 Task: Log work in the project Wizardry for the issue 'Develop a new tool for automated testing of natural language processing models' spent time as '4w 2d 7h 14m' and remaining time as '6w 2d 7h 12m' and move to bottom of backlog. Now add the issue to the epic 'Blockchain Implementation'.
Action: Mouse moved to (839, 499)
Screenshot: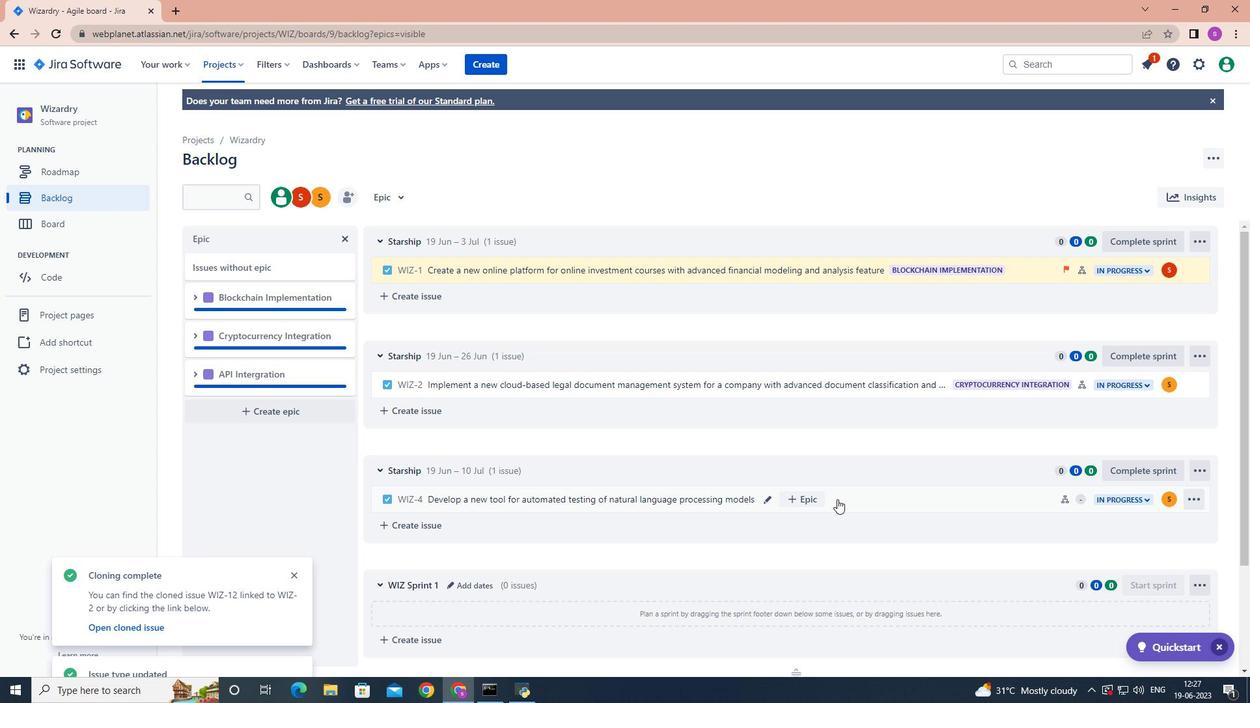 
Action: Mouse pressed left at (839, 499)
Screenshot: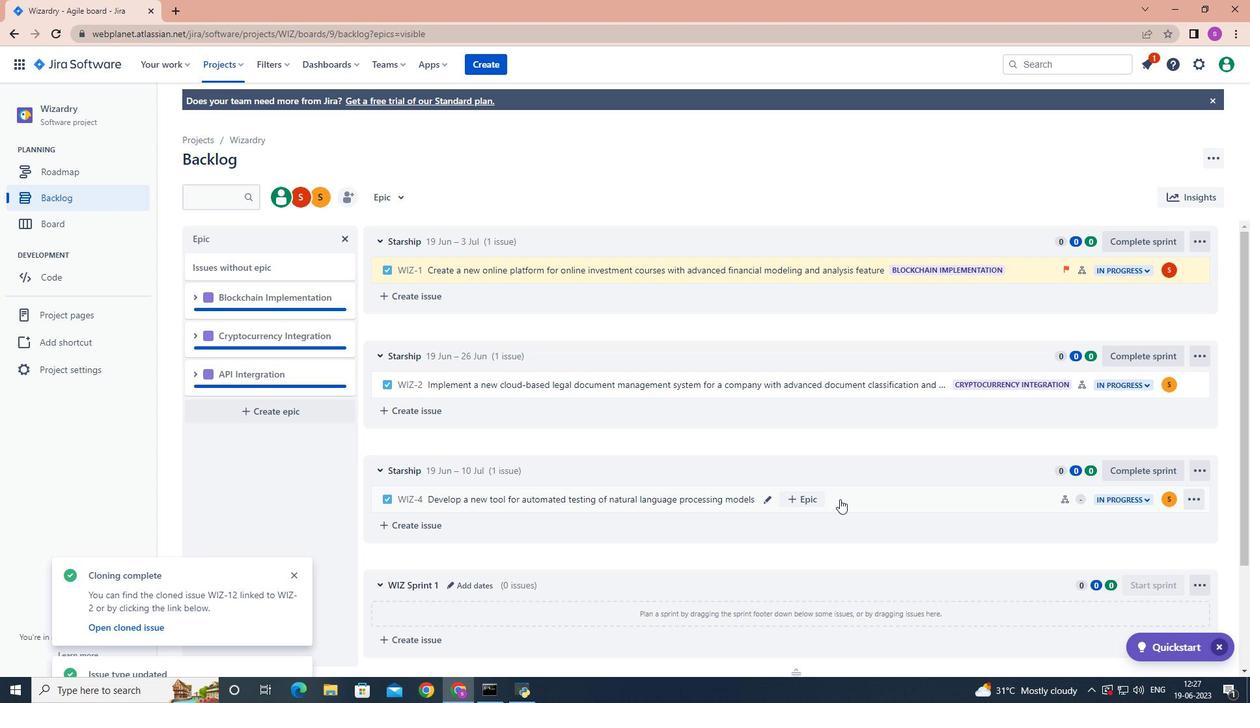 
Action: Mouse moved to (1186, 233)
Screenshot: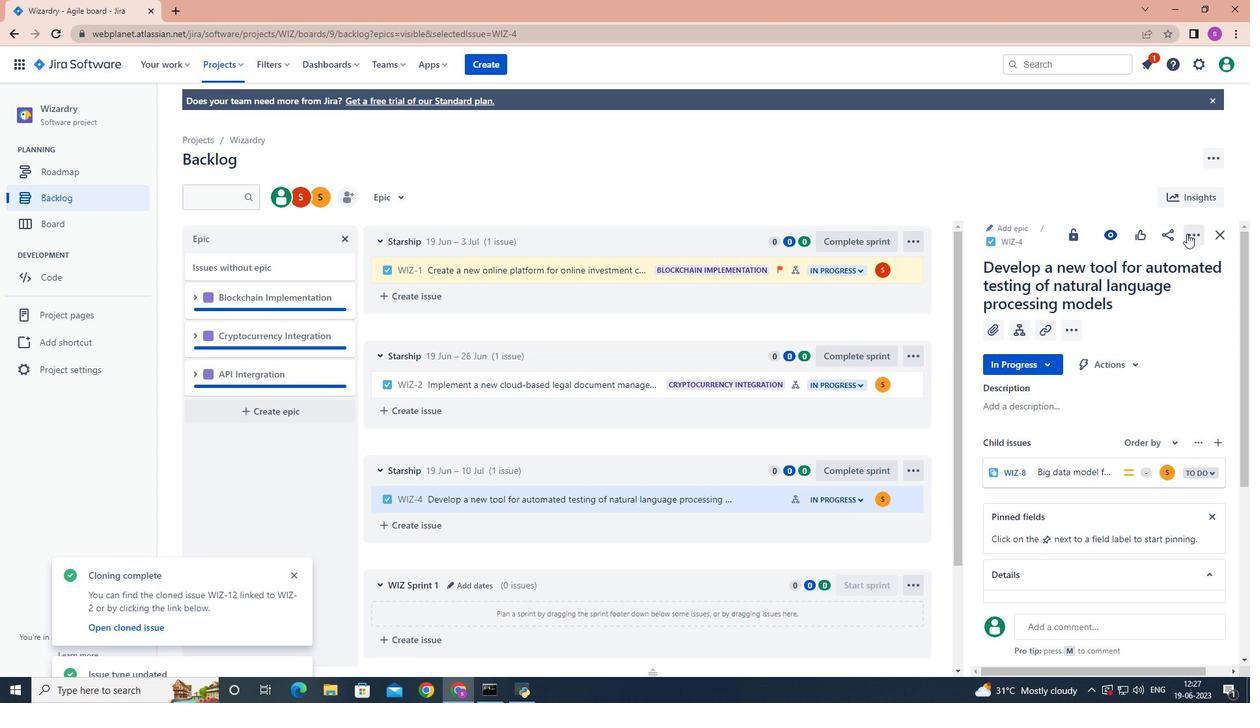 
Action: Mouse pressed left at (1186, 233)
Screenshot: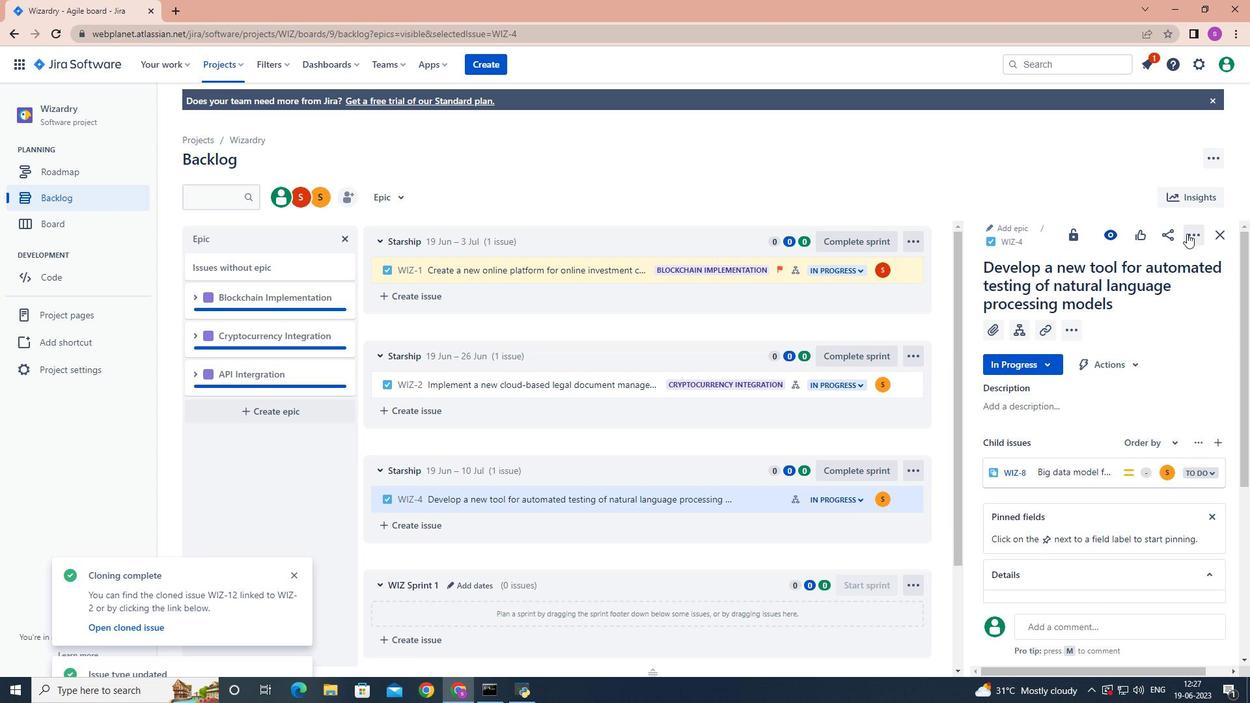 
Action: Mouse moved to (1132, 267)
Screenshot: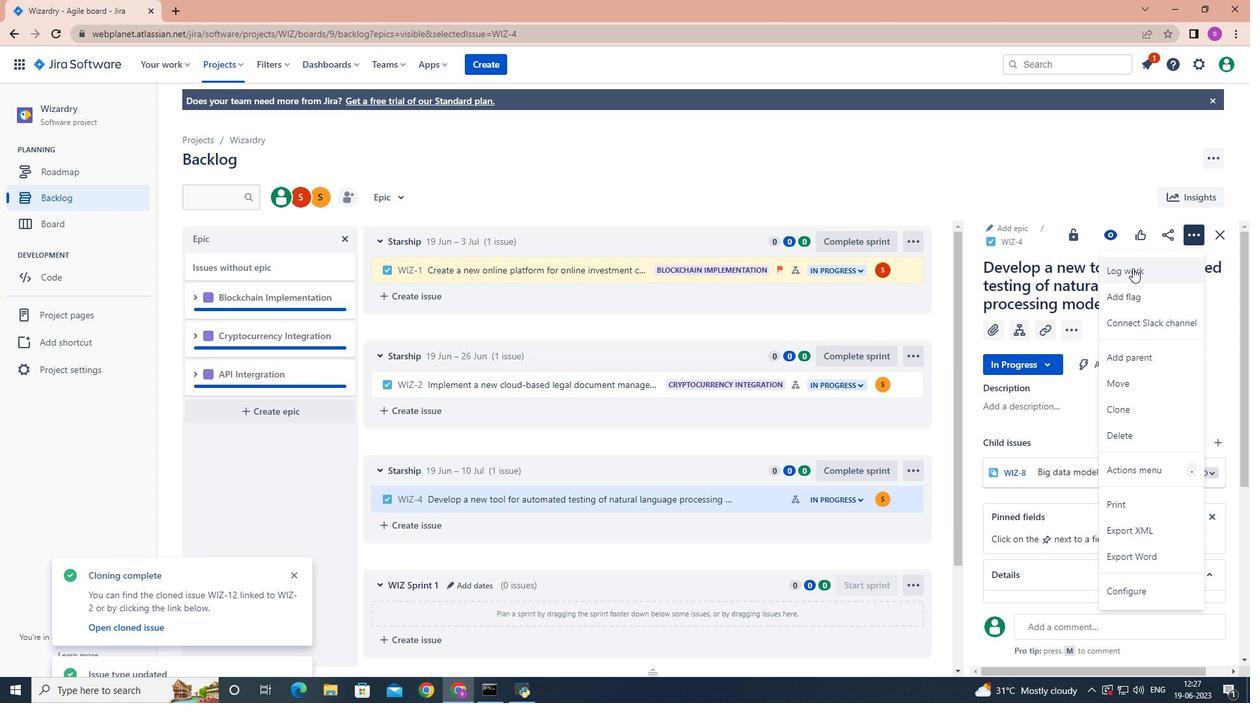
Action: Mouse pressed left at (1132, 267)
Screenshot: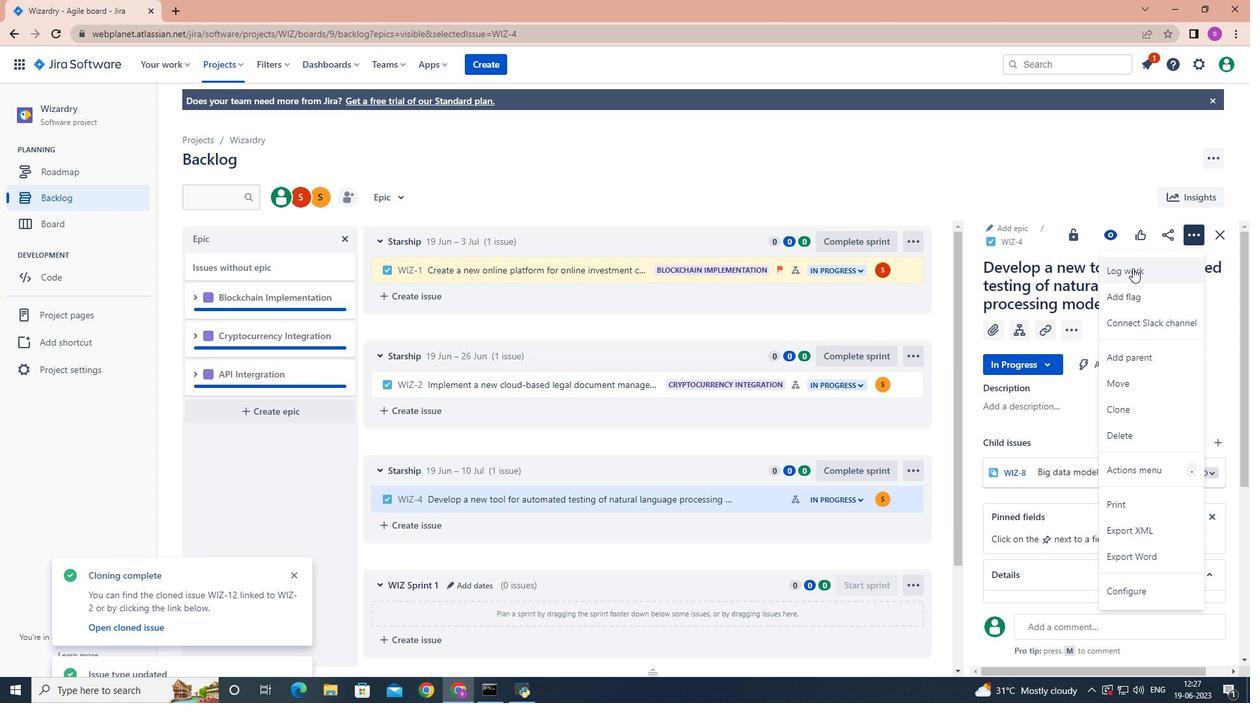 
Action: Mouse moved to (1116, 279)
Screenshot: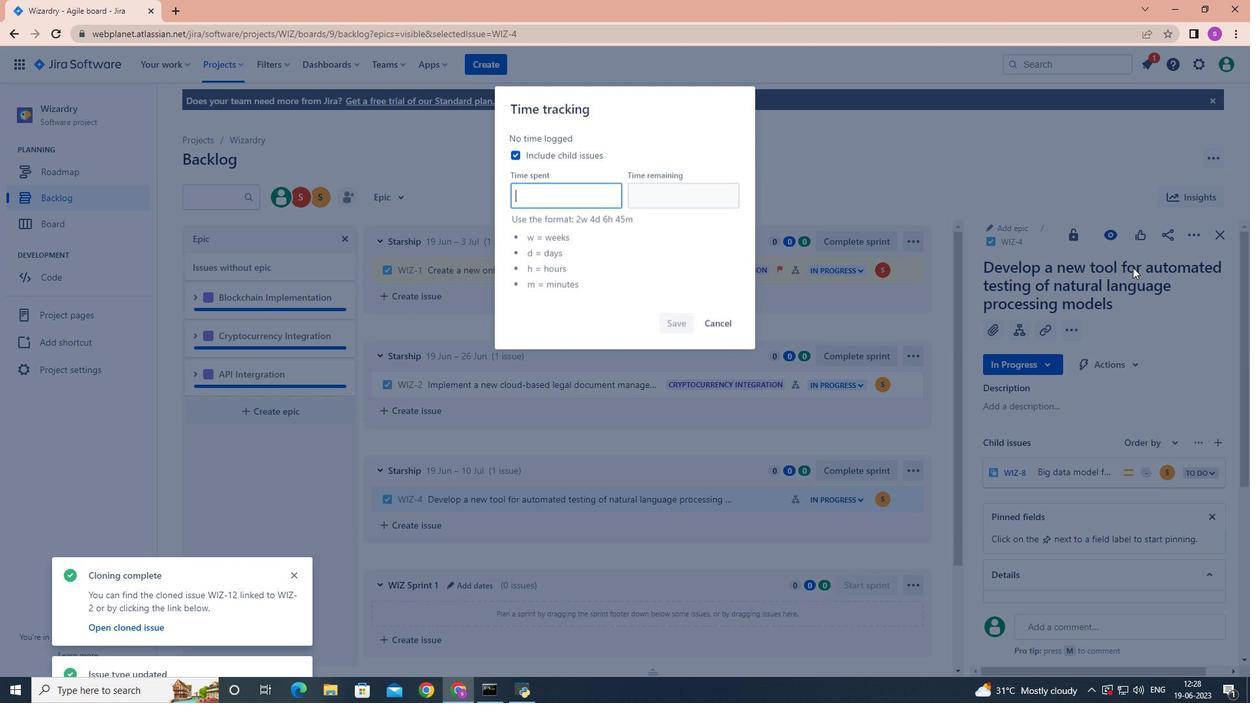 
Action: Key pressed 4w<Key.space>2d<Key.space>7h<Key.space>14m
Screenshot: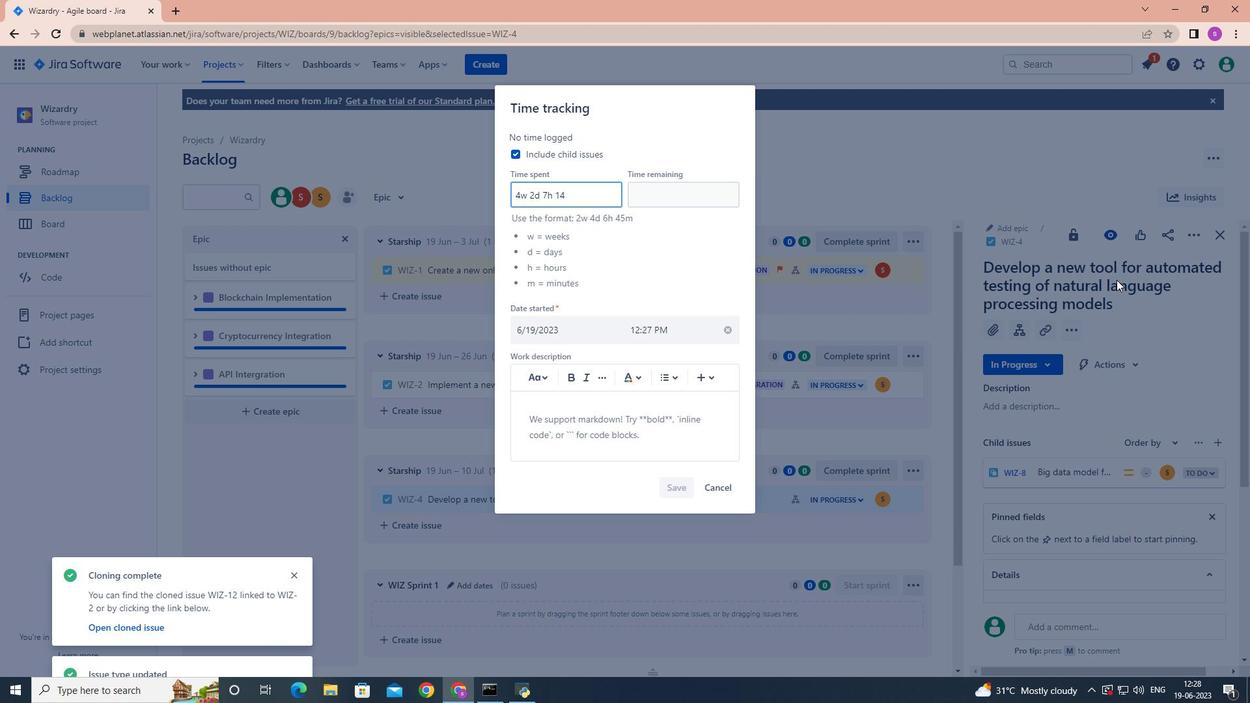 
Action: Mouse moved to (695, 191)
Screenshot: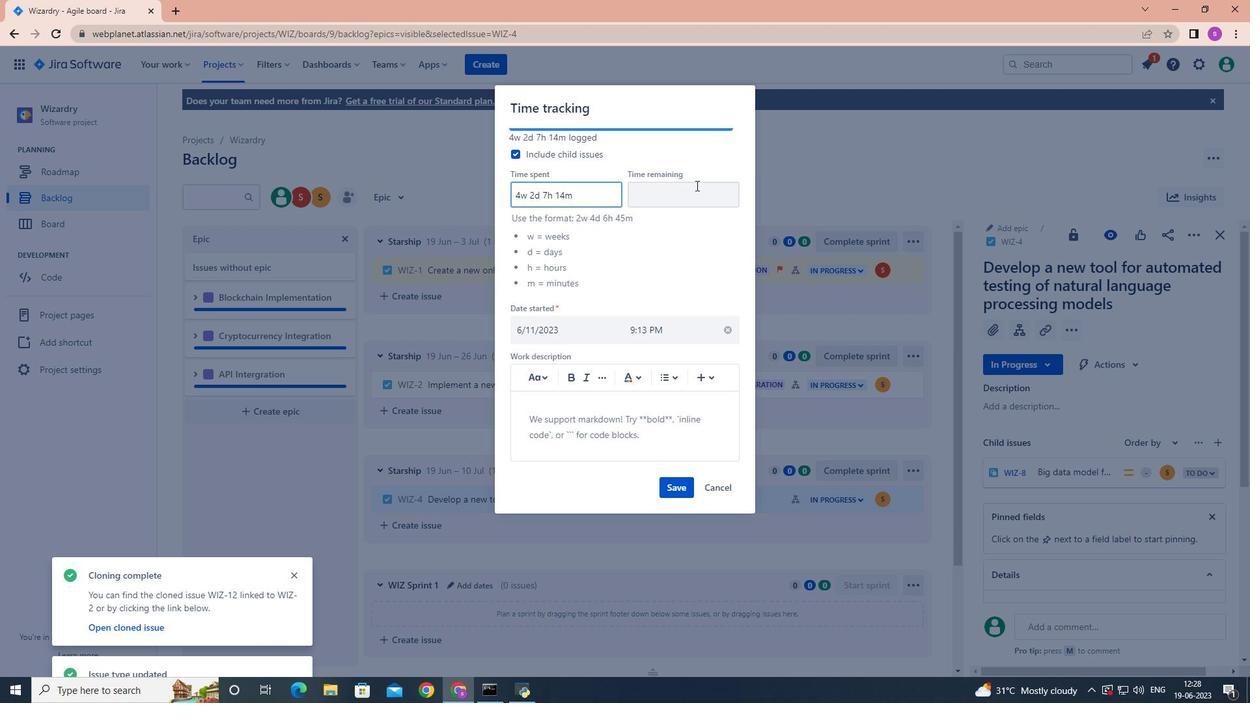 
Action: Mouse pressed left at (695, 191)
Screenshot: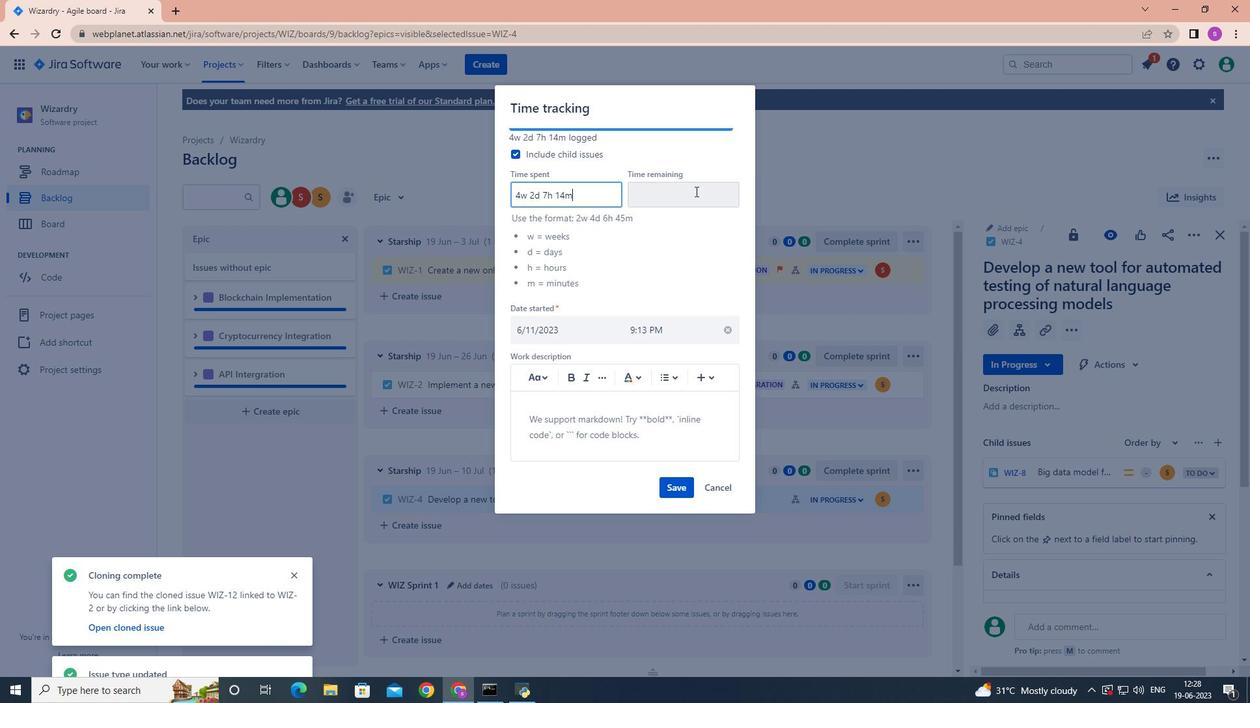 
Action: Mouse moved to (694, 191)
Screenshot: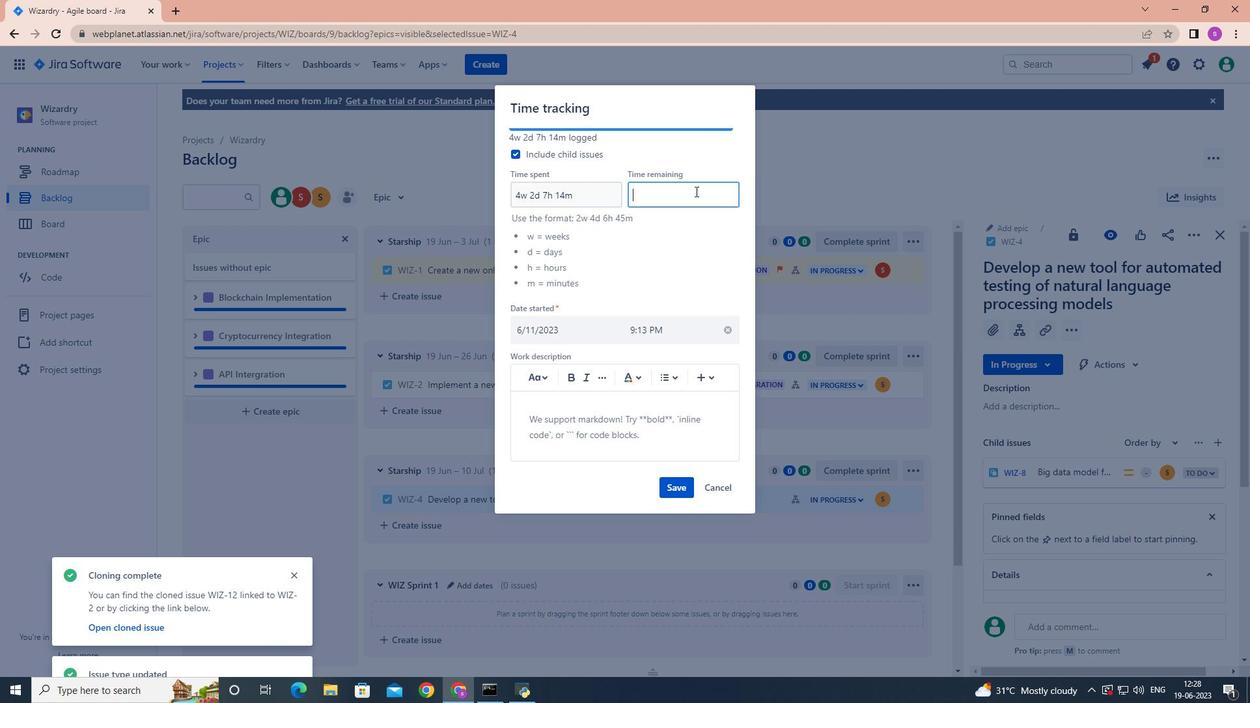
Action: Key pressed 6w<Key.space>2d<Key.space>7h<Key.space>12m
Screenshot: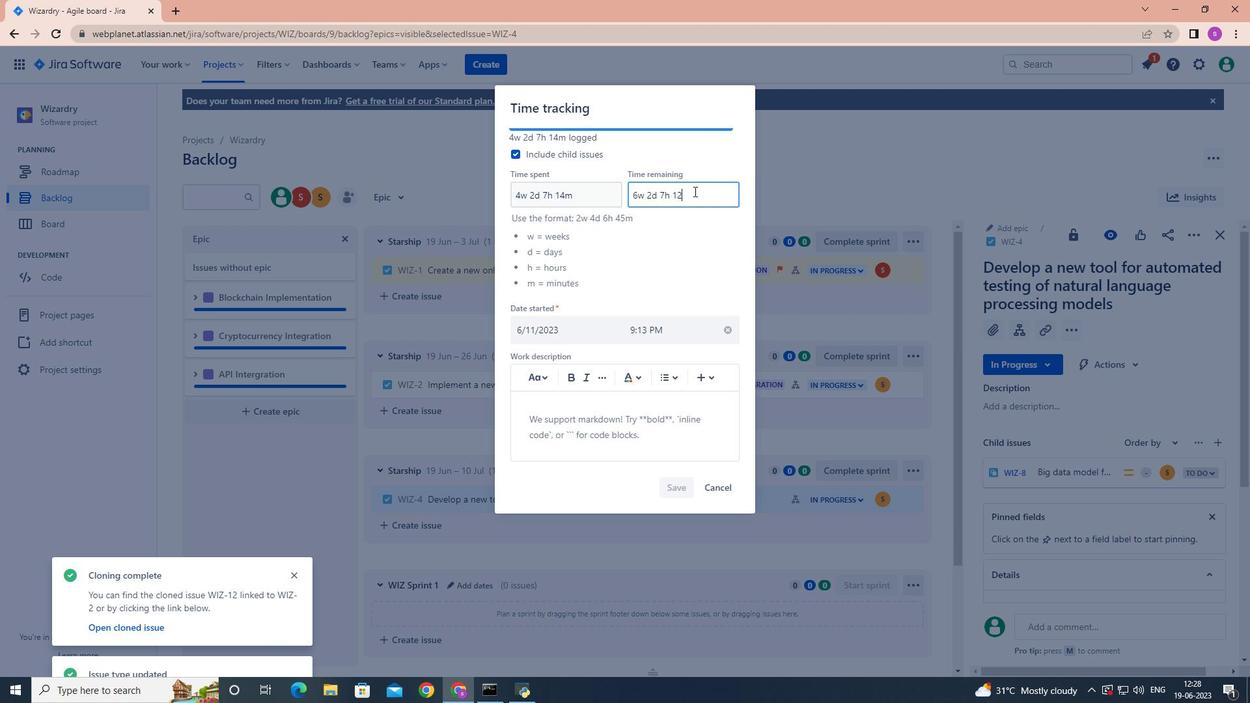 
Action: Mouse moved to (667, 486)
Screenshot: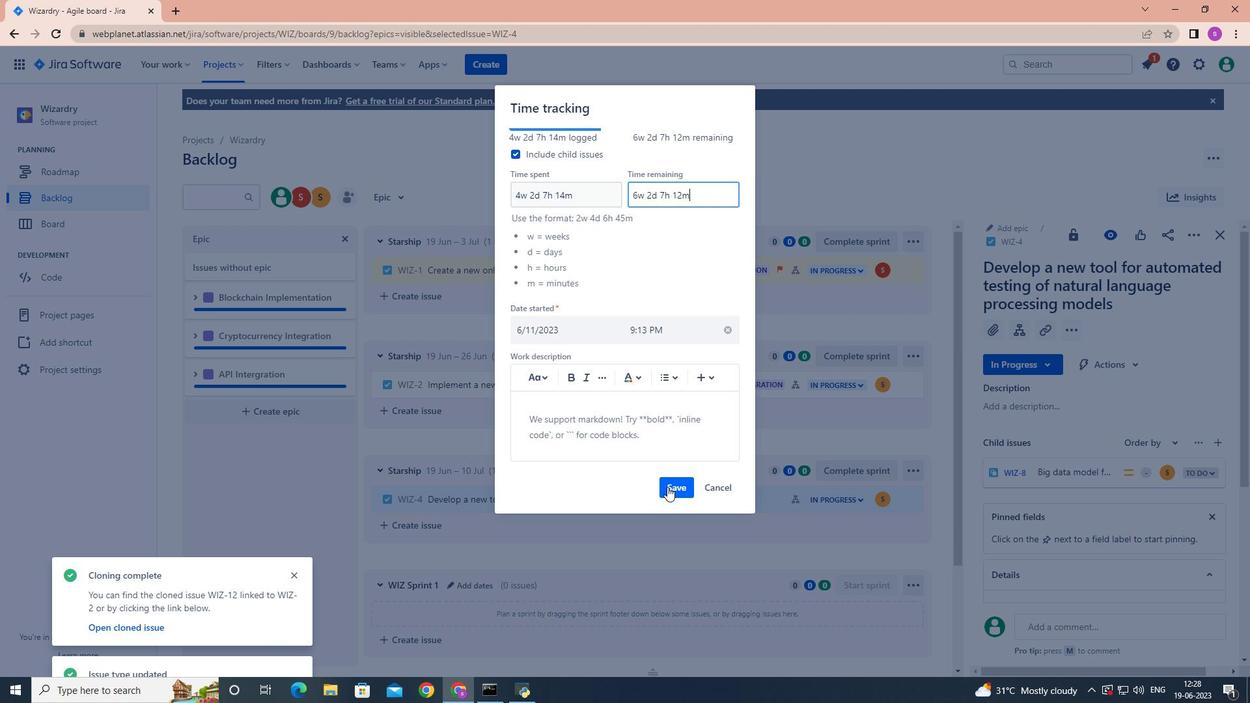 
Action: Mouse pressed left at (667, 486)
Screenshot: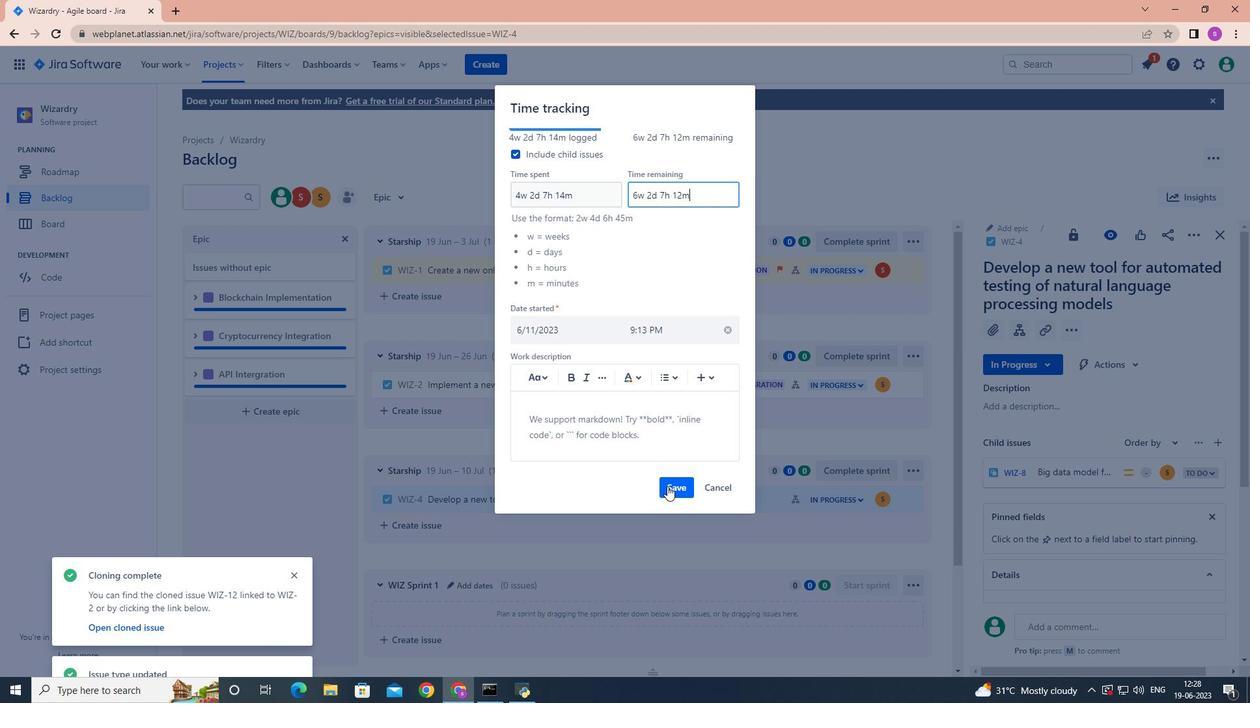 
Action: Mouse moved to (912, 498)
Screenshot: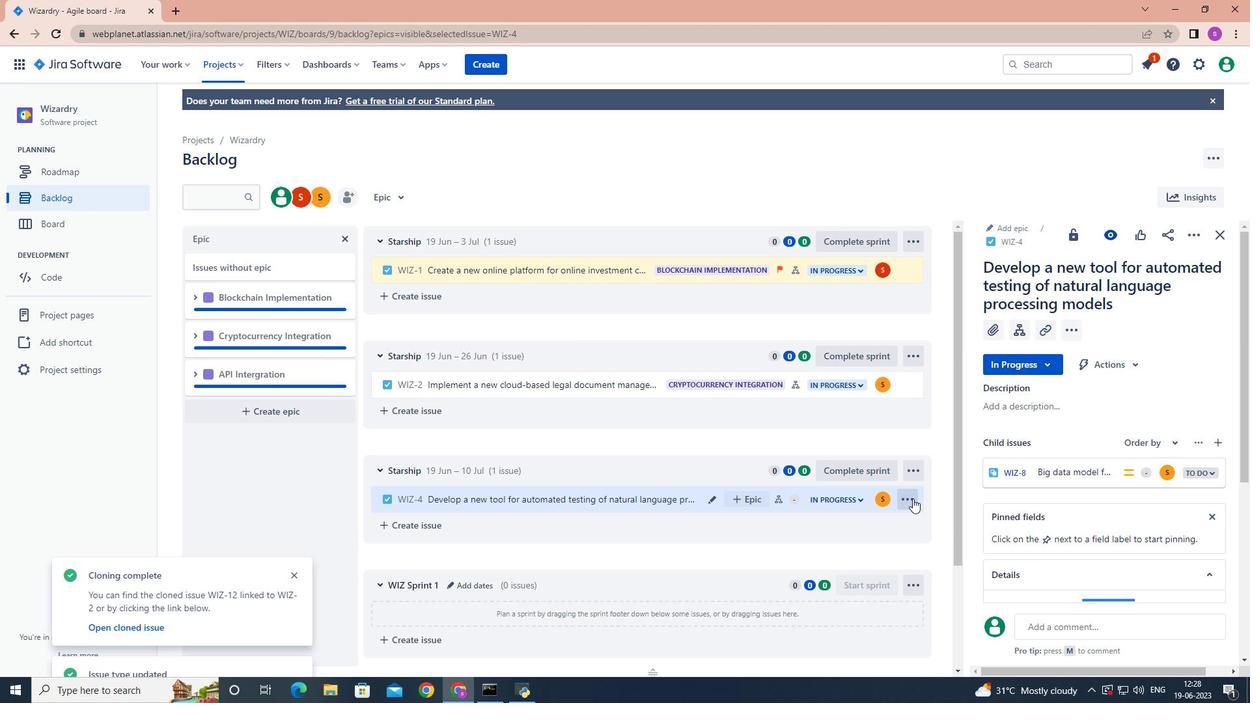 
Action: Mouse pressed left at (912, 498)
Screenshot: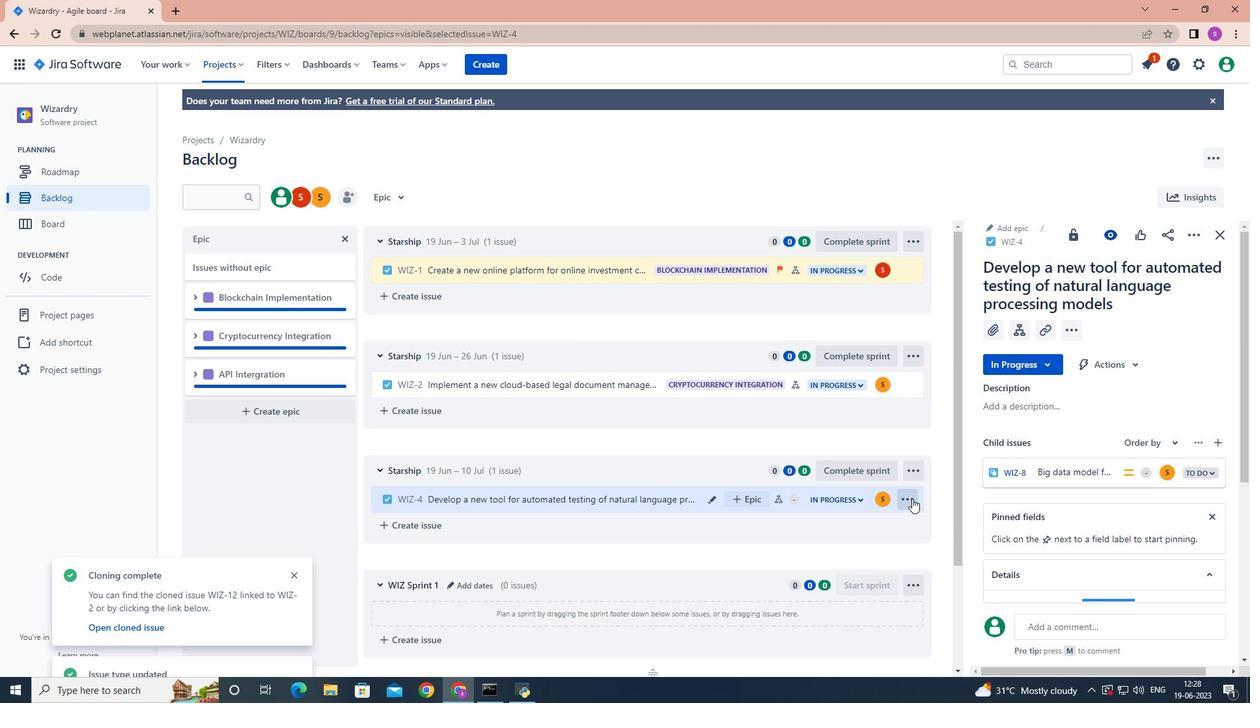 
Action: Mouse moved to (865, 464)
Screenshot: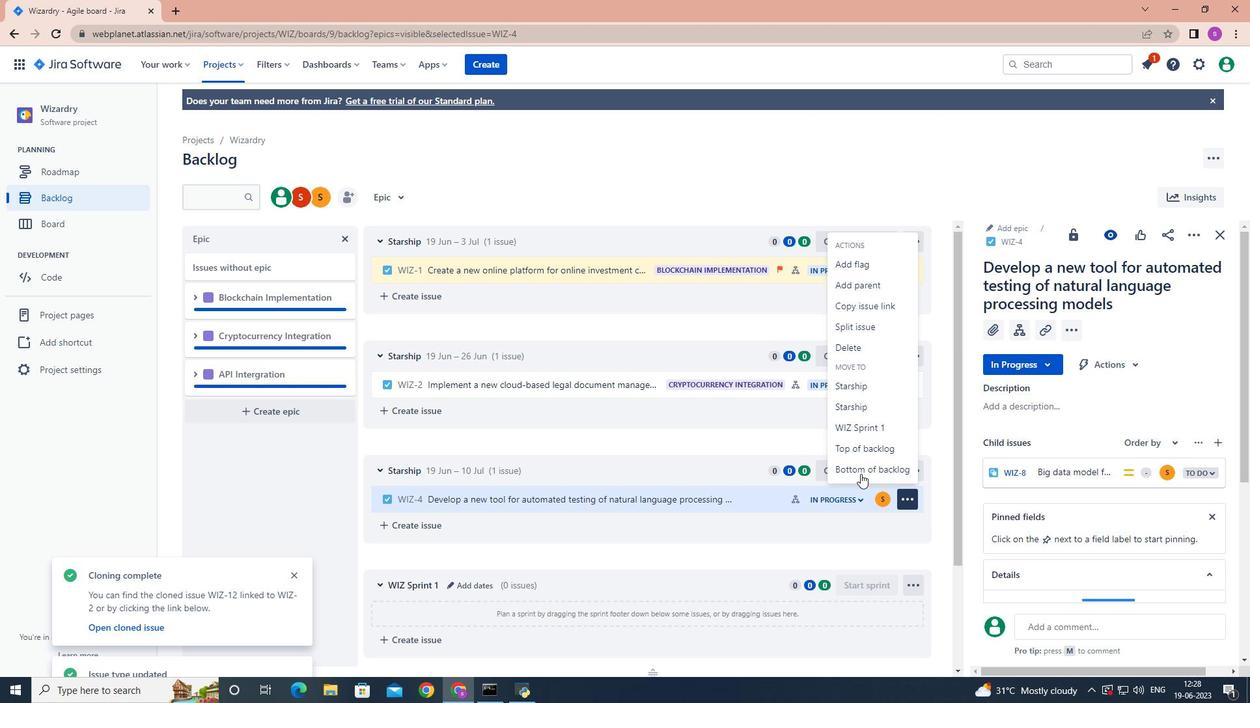 
Action: Mouse pressed left at (865, 464)
Screenshot: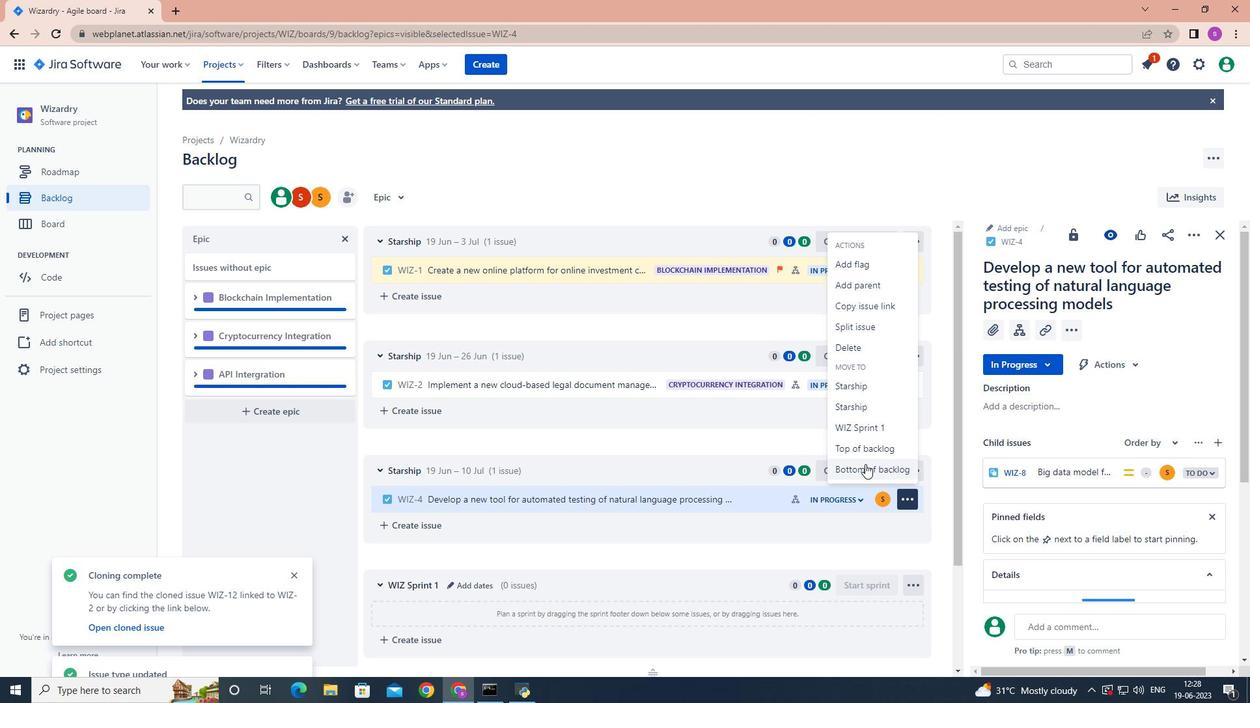 
Action: Mouse moved to (668, 205)
Screenshot: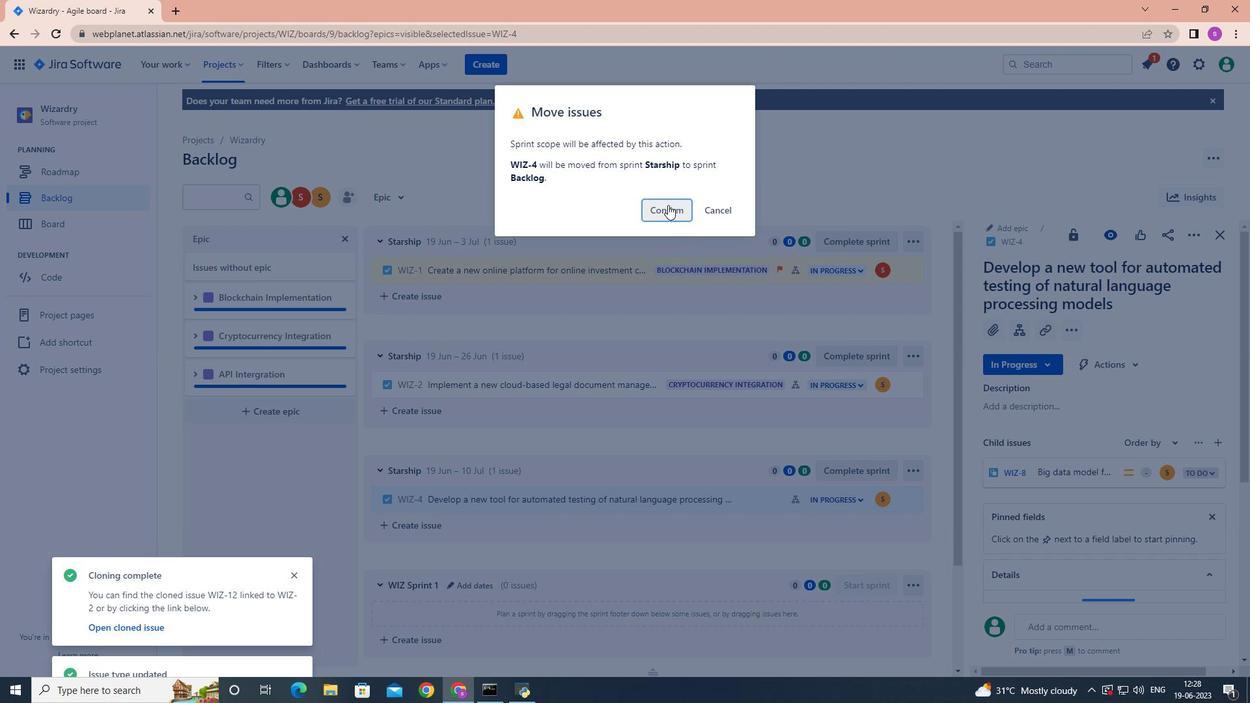 
Action: Mouse pressed left at (668, 205)
Screenshot: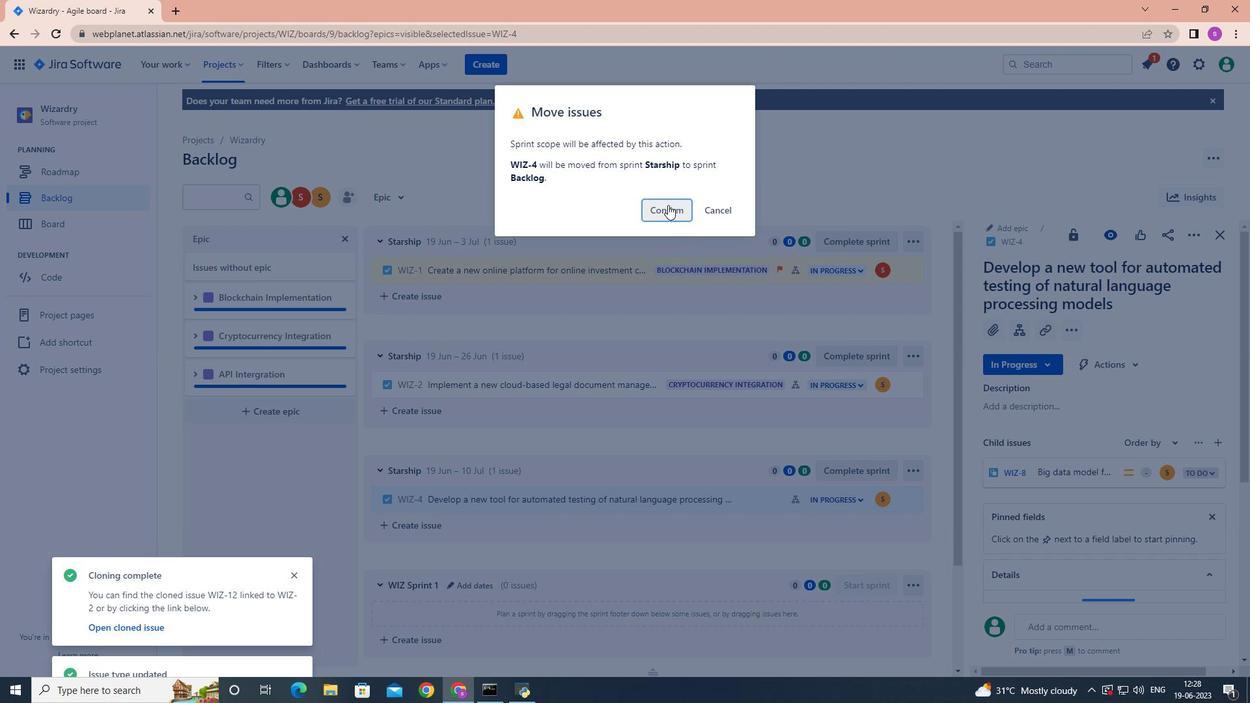 
Action: Mouse moved to (694, 506)
Screenshot: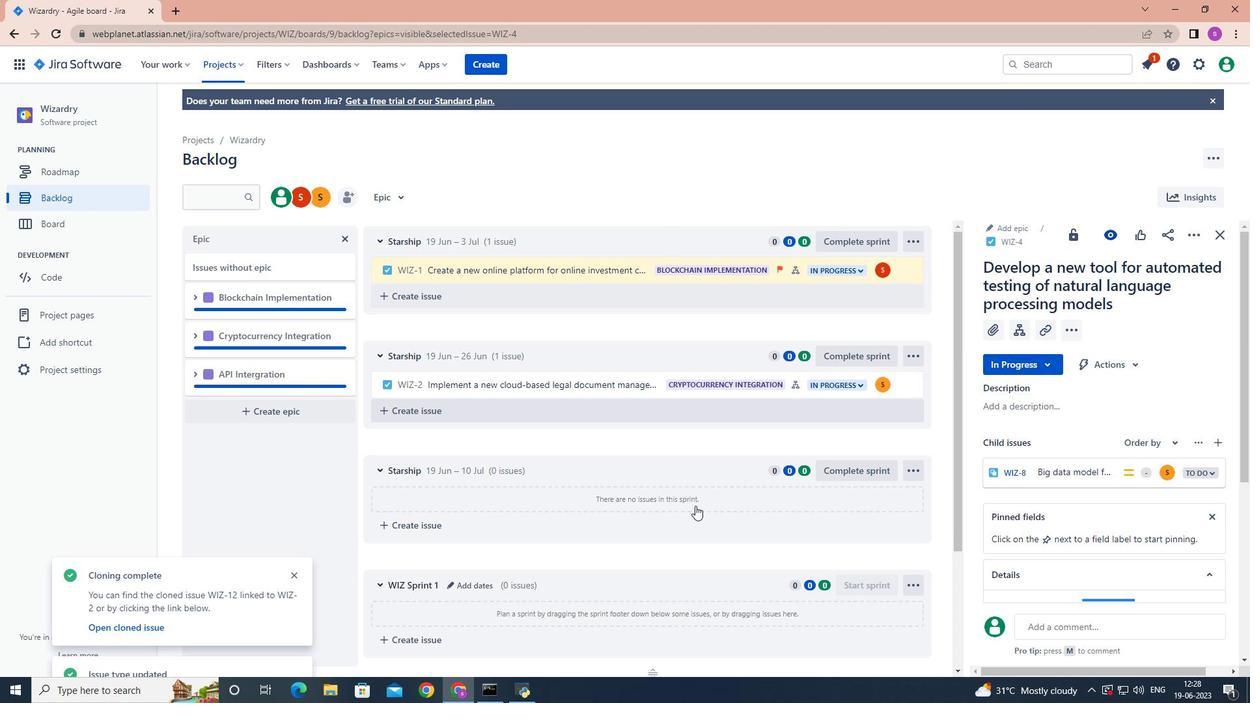 
Action: Mouse scrolled (694, 505) with delta (0, 0)
Screenshot: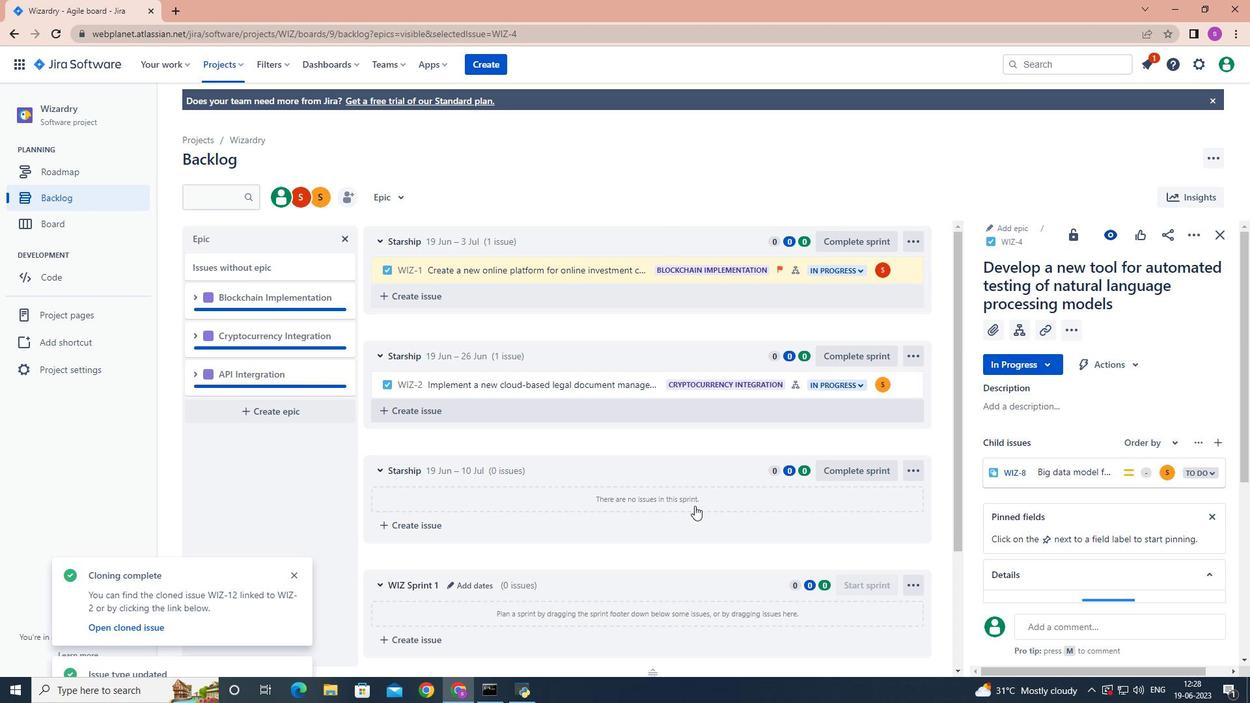 
Action: Mouse moved to (694, 507)
Screenshot: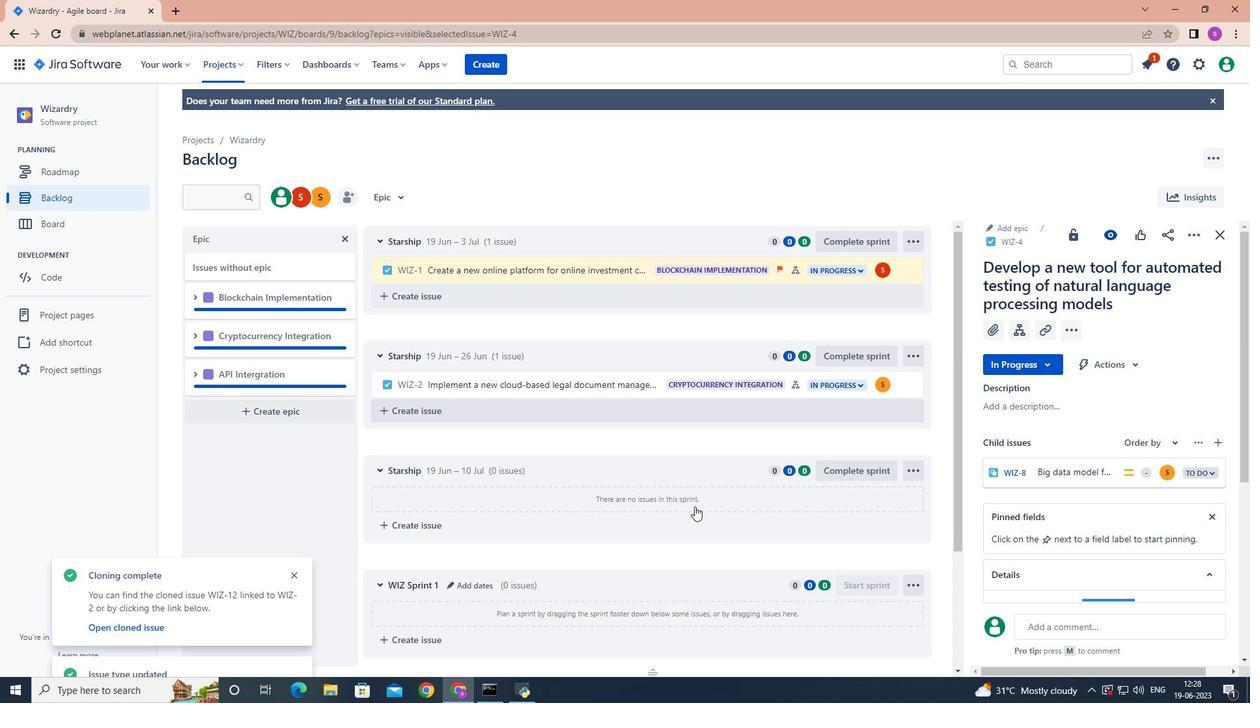
Action: Mouse scrolled (694, 506) with delta (0, 0)
Screenshot: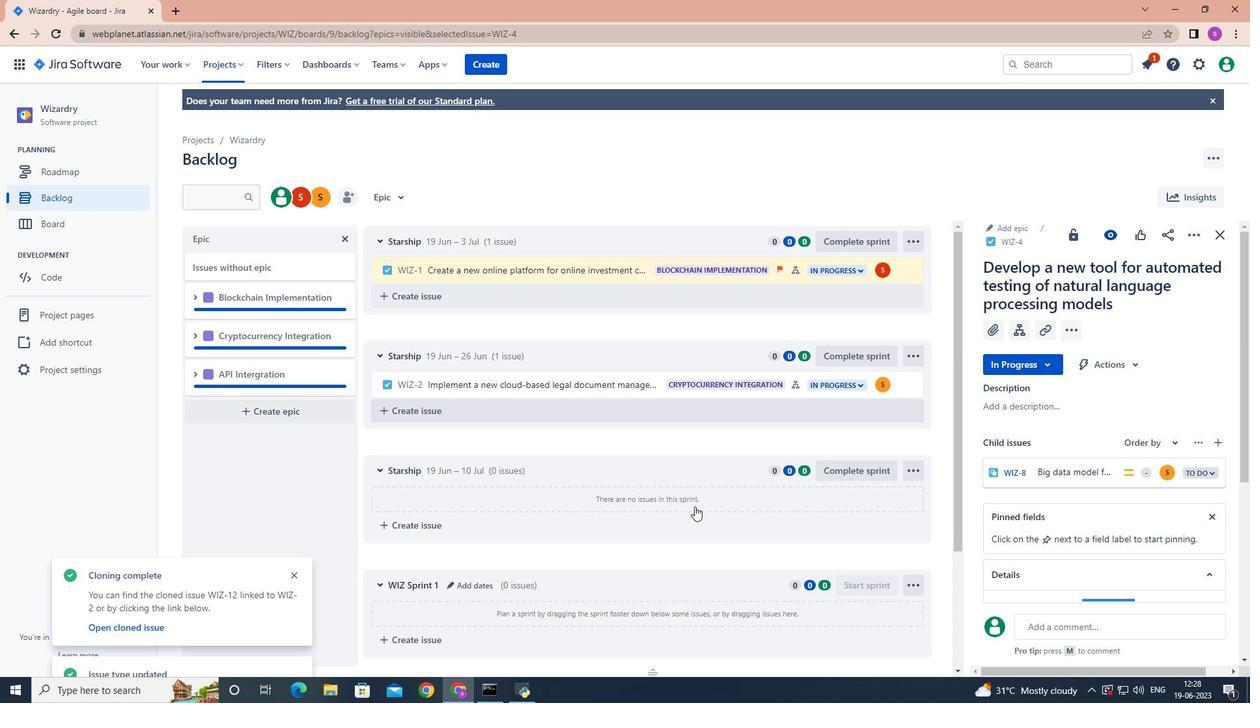 
Action: Mouse moved to (693, 509)
Screenshot: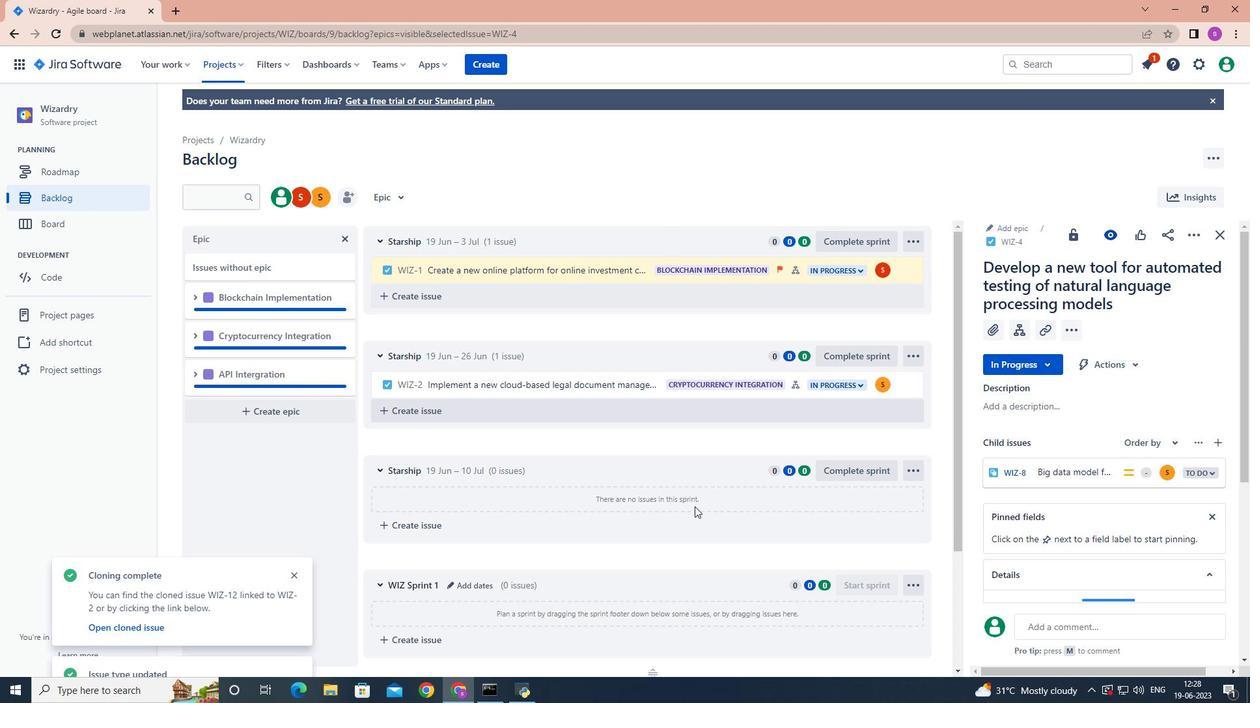 
Action: Mouse scrolled (693, 508) with delta (0, 0)
Screenshot: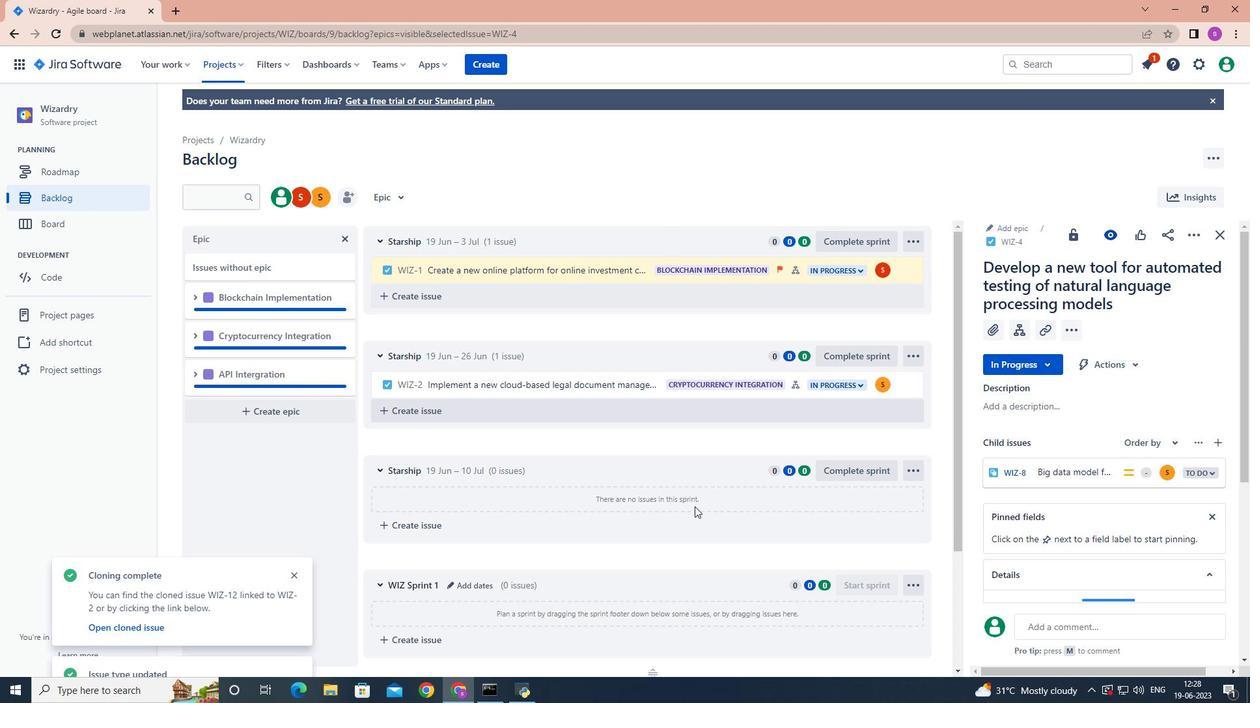 
Action: Mouse scrolled (693, 508) with delta (0, 0)
Screenshot: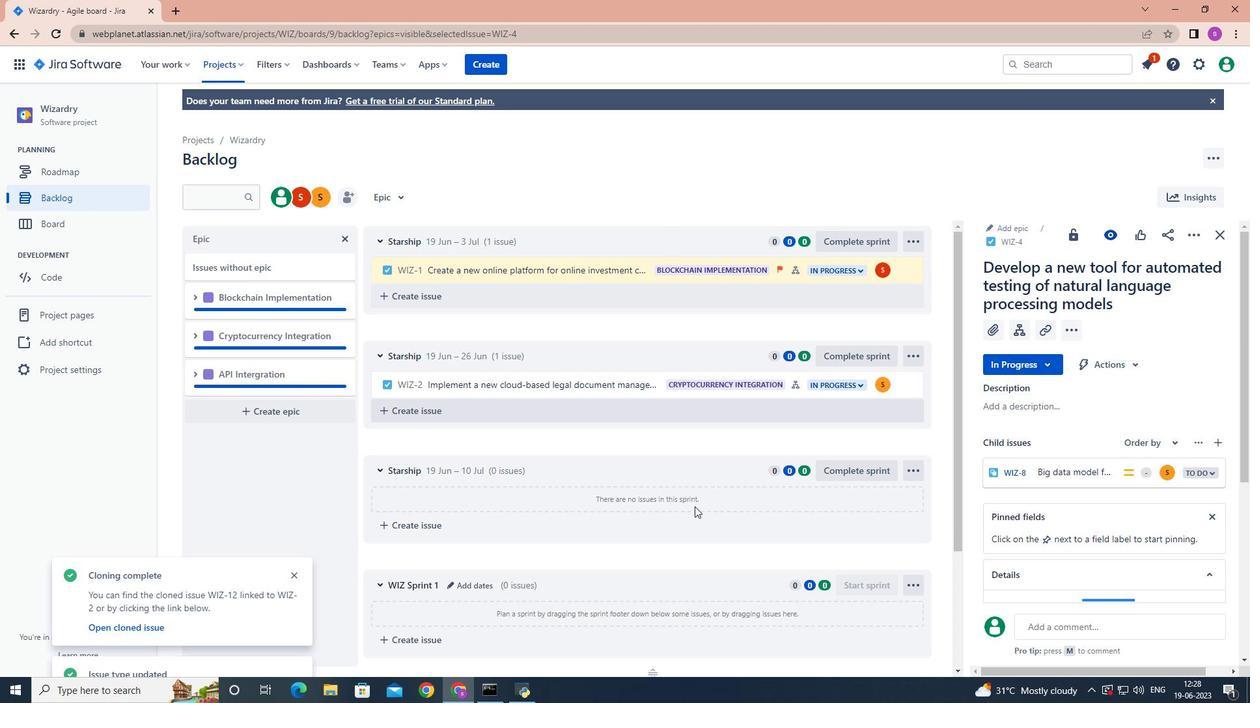 
Action: Mouse moved to (693, 509)
Screenshot: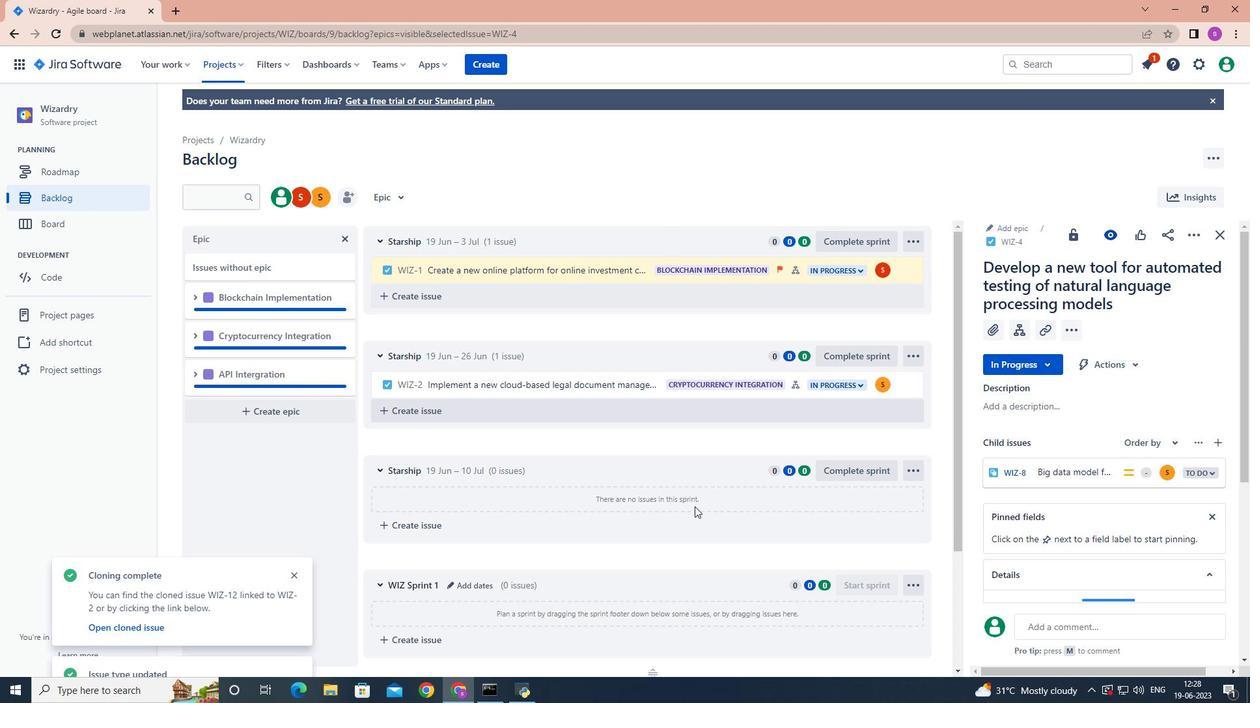 
Action: Mouse scrolled (693, 508) with delta (0, 0)
Screenshot: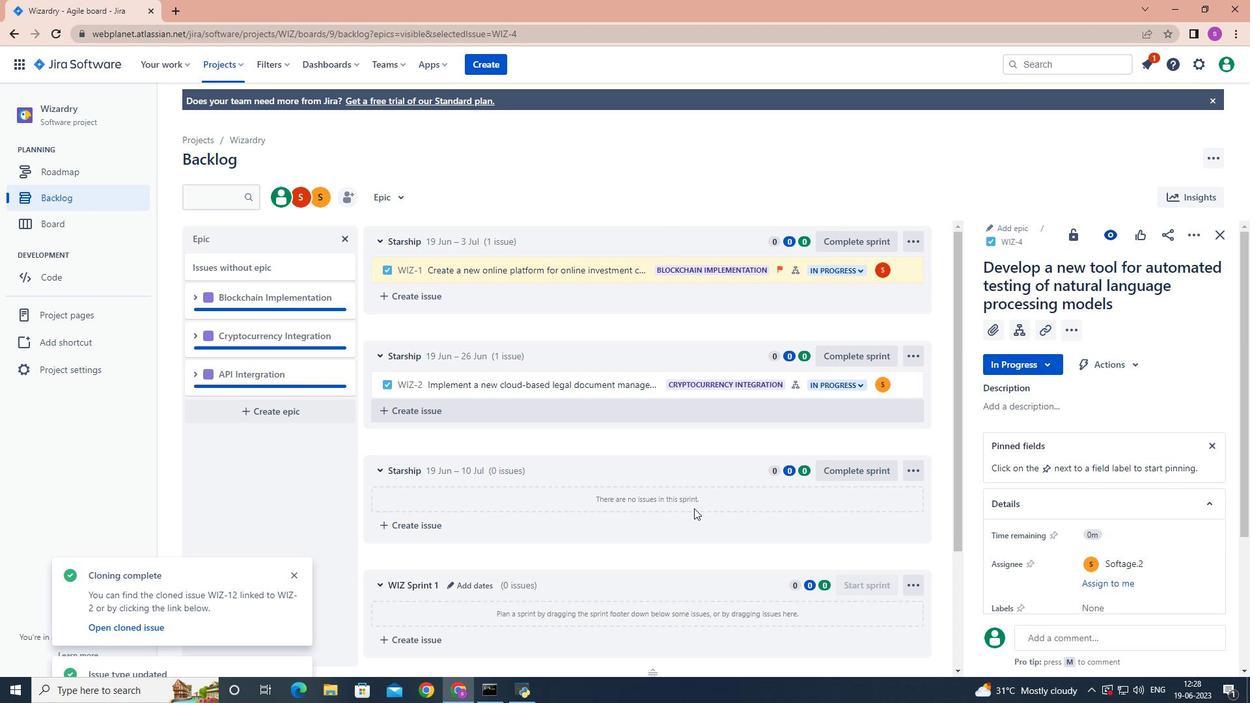 
Action: Mouse moved to (692, 509)
Screenshot: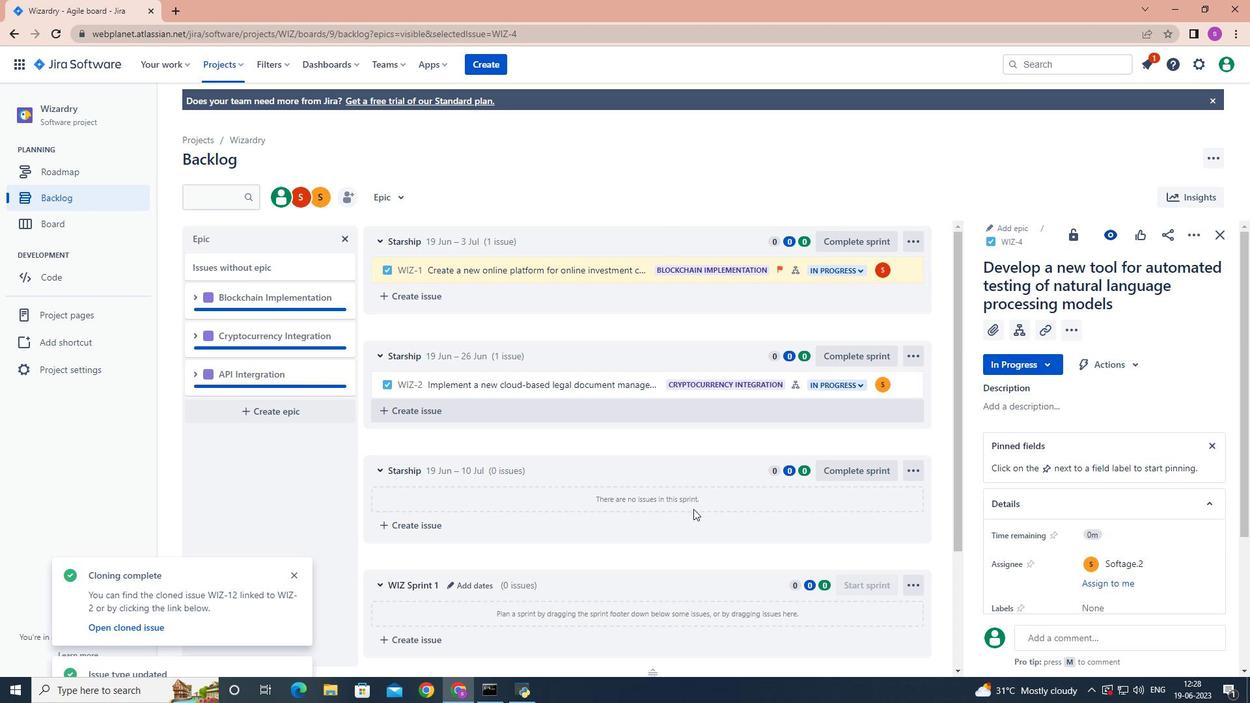 
Action: Mouse scrolled (692, 508) with delta (0, 0)
Screenshot: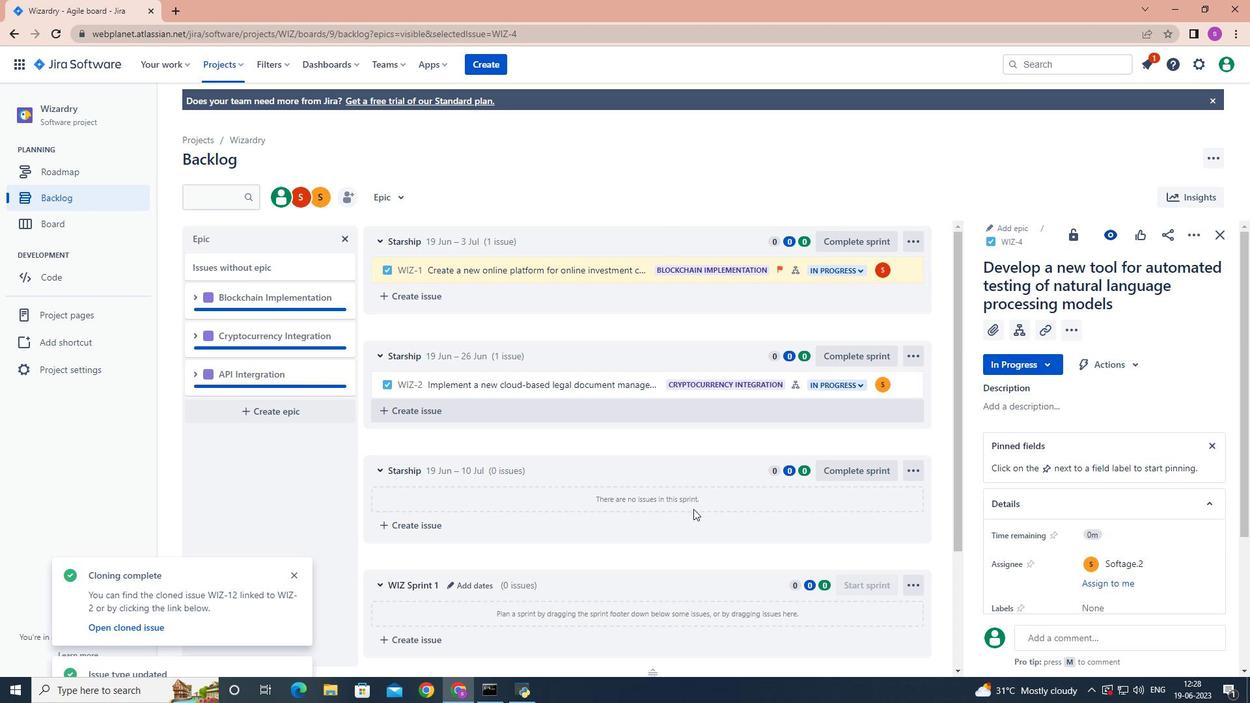
Action: Mouse moved to (758, 596)
Screenshot: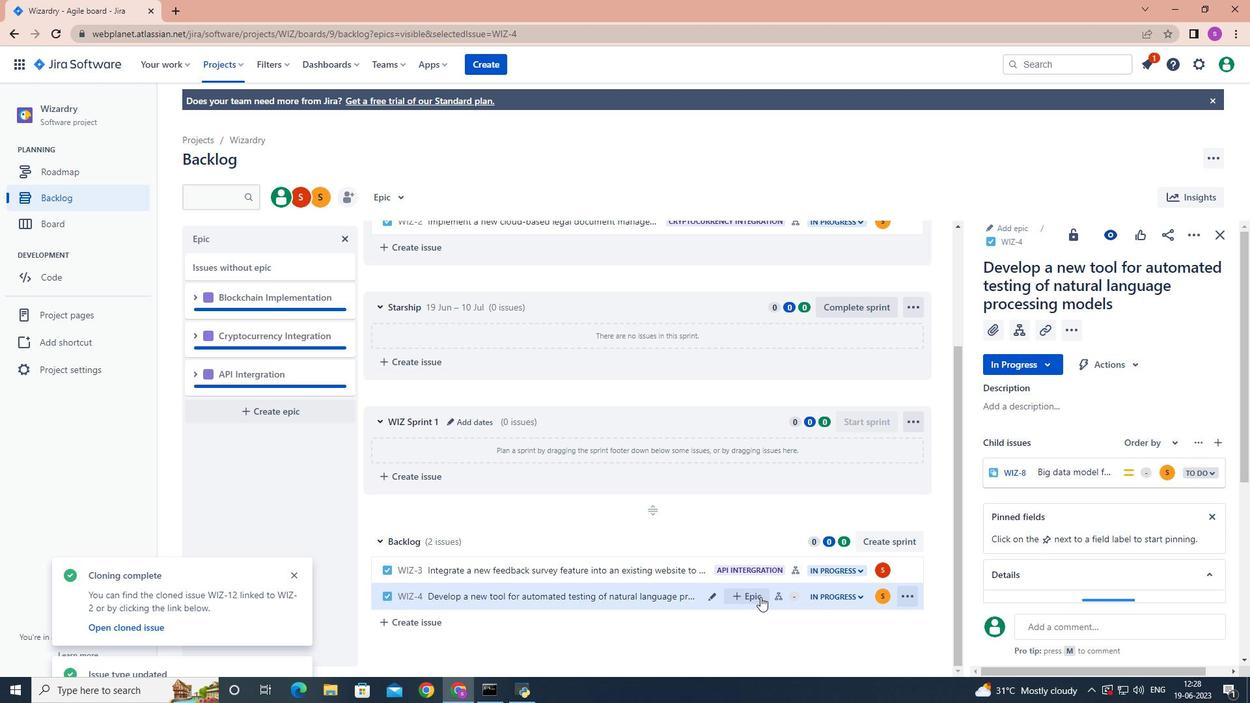 
Action: Mouse pressed left at (758, 596)
Screenshot: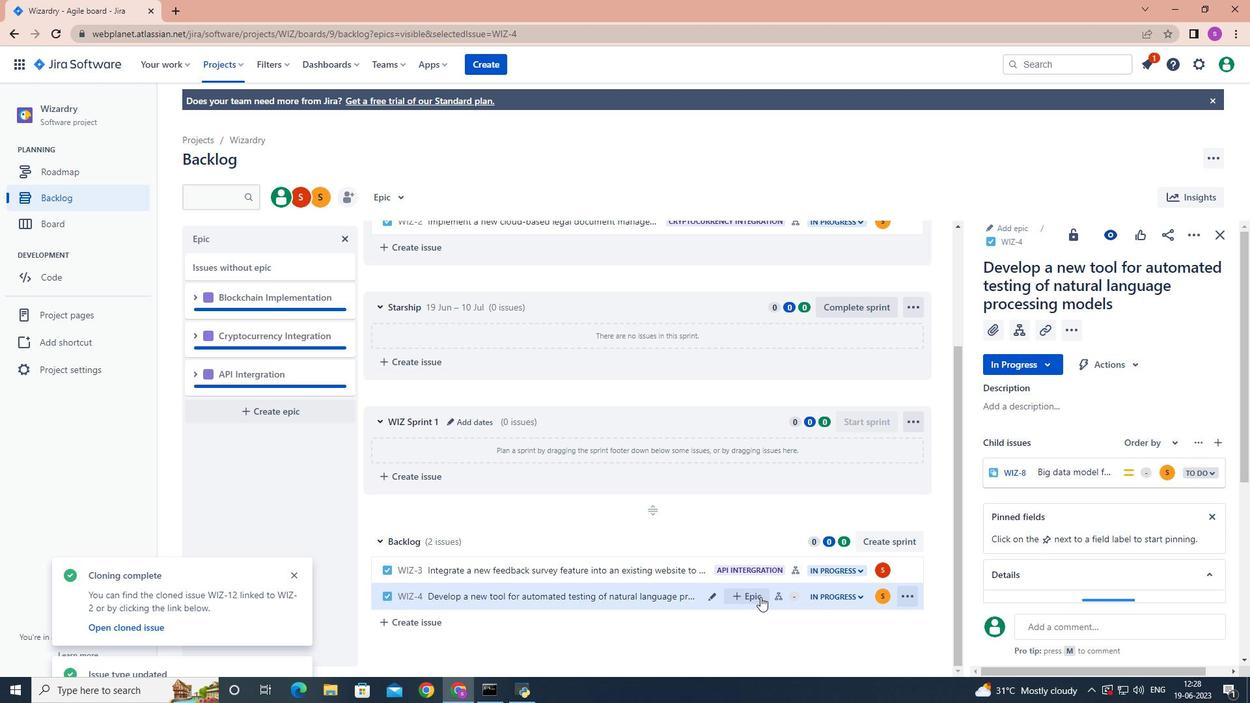 
Action: Mouse moved to (938, 643)
Screenshot: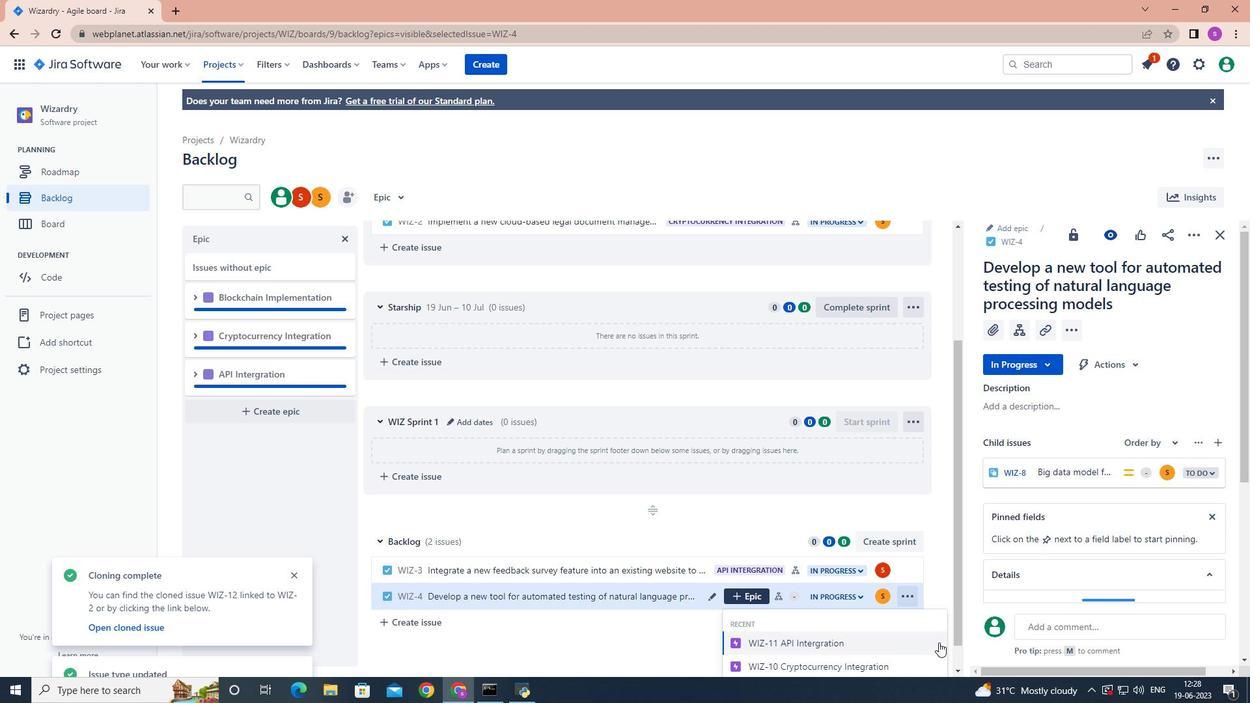 
Action: Mouse scrolled (938, 642) with delta (0, 0)
Screenshot: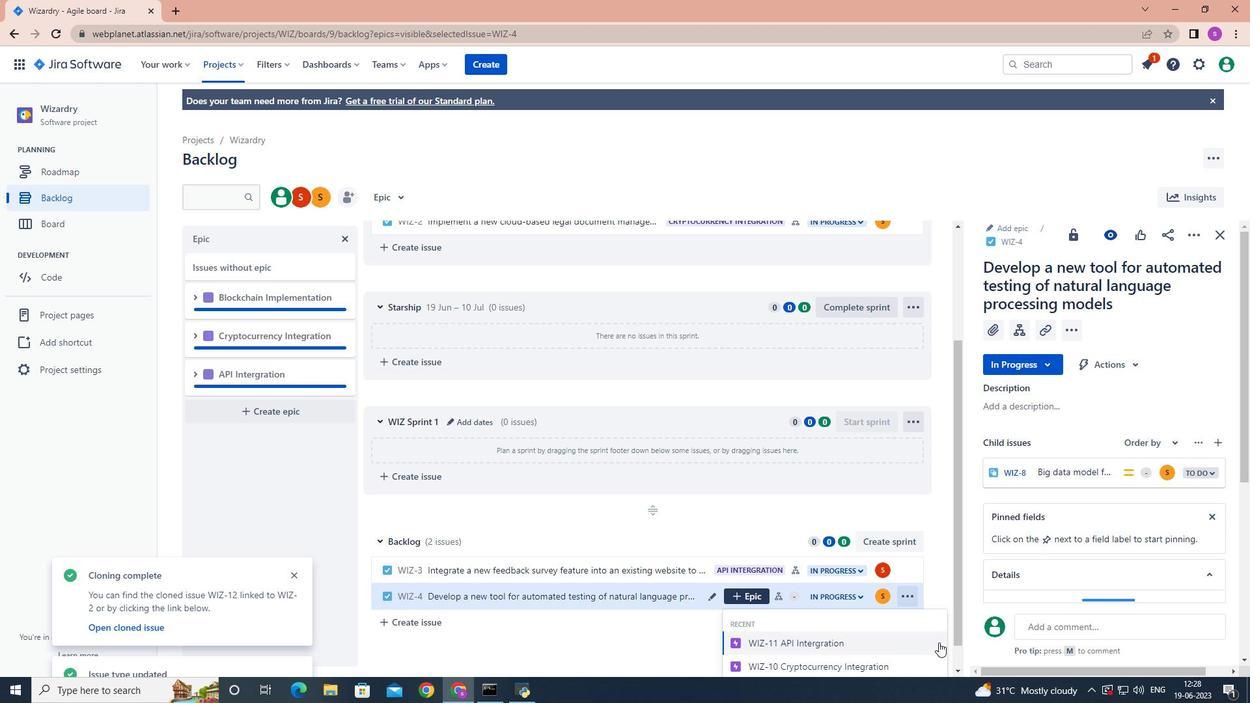 
Action: Mouse moved to (938, 643)
Screenshot: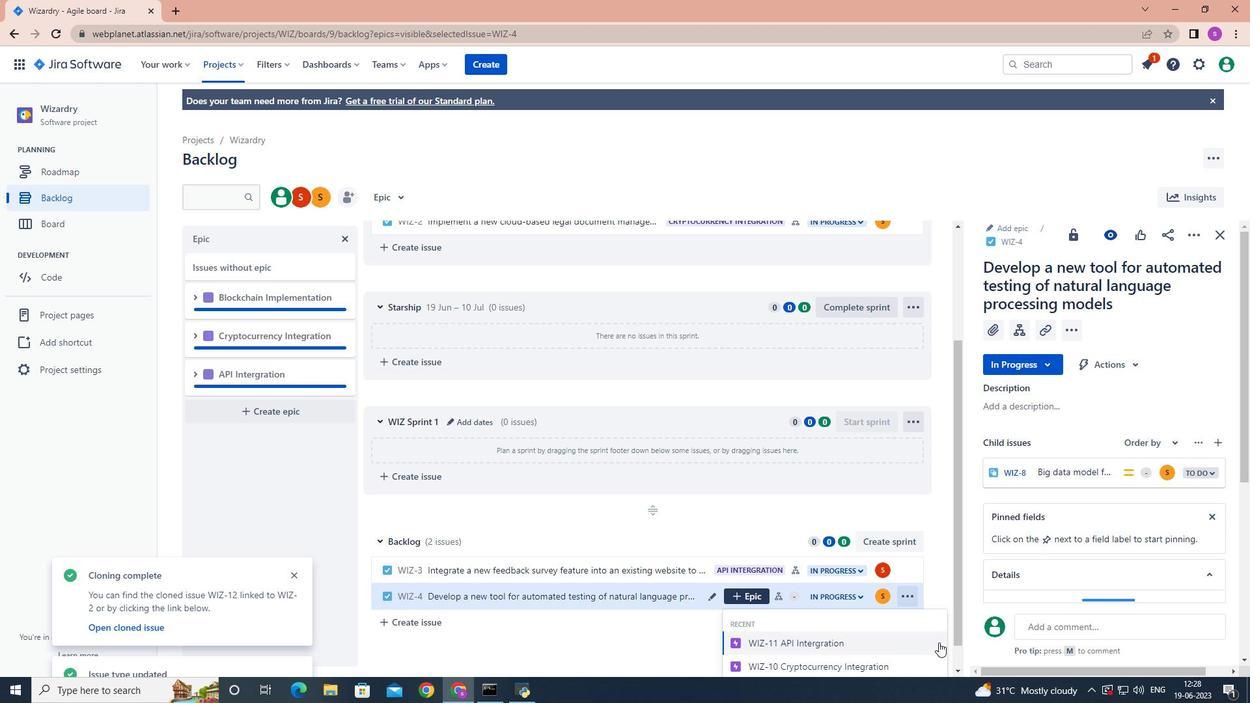 
Action: Mouse scrolled (938, 643) with delta (0, 0)
Screenshot: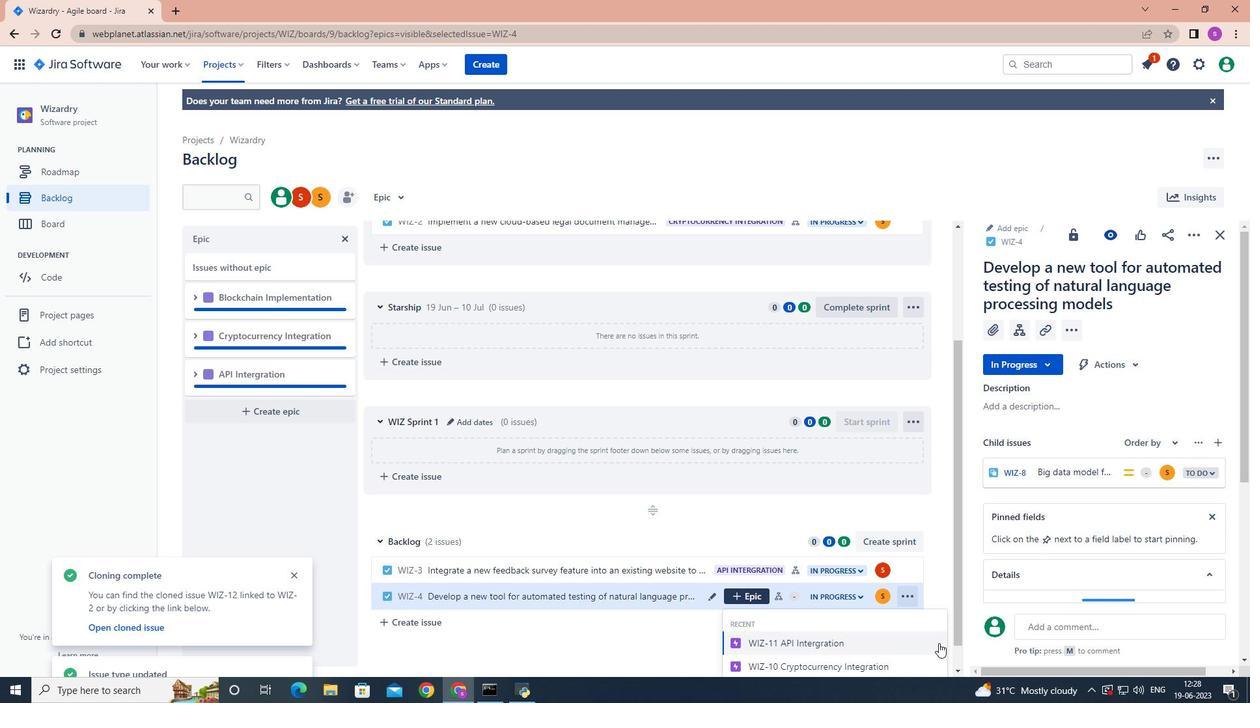 
Action: Mouse scrolled (938, 643) with delta (0, 0)
Screenshot: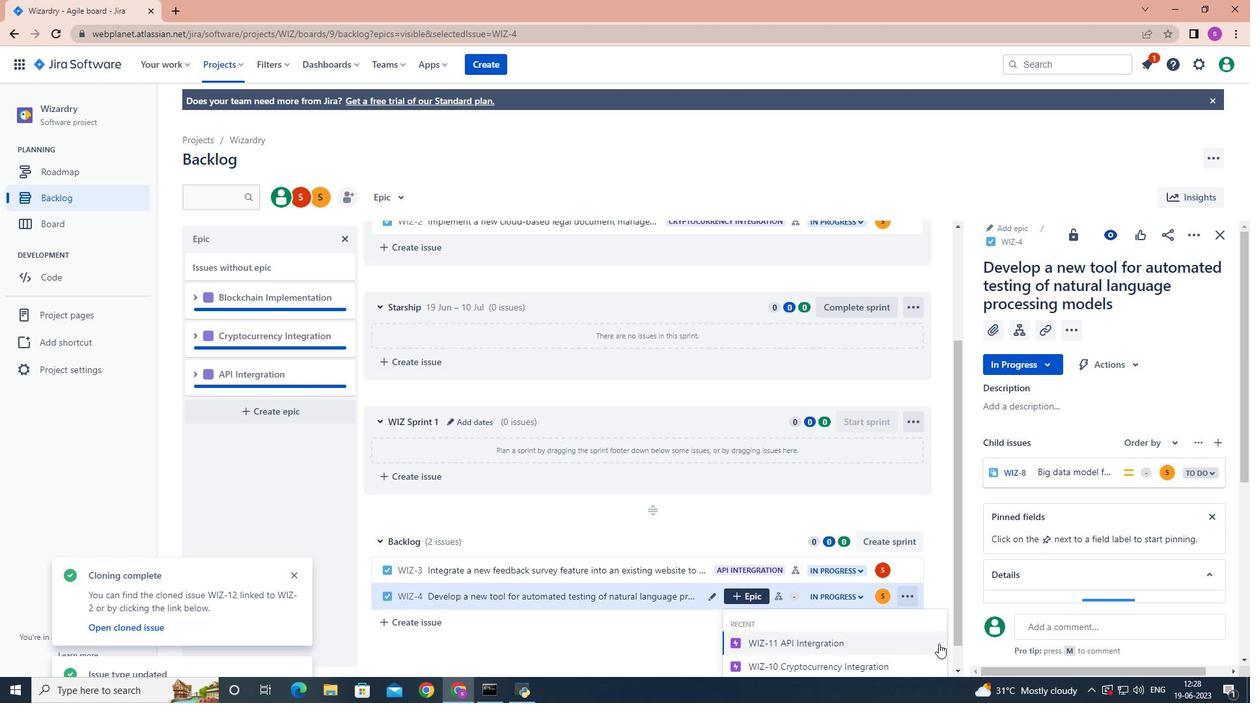 
Action: Mouse scrolled (938, 643) with delta (0, 0)
Screenshot: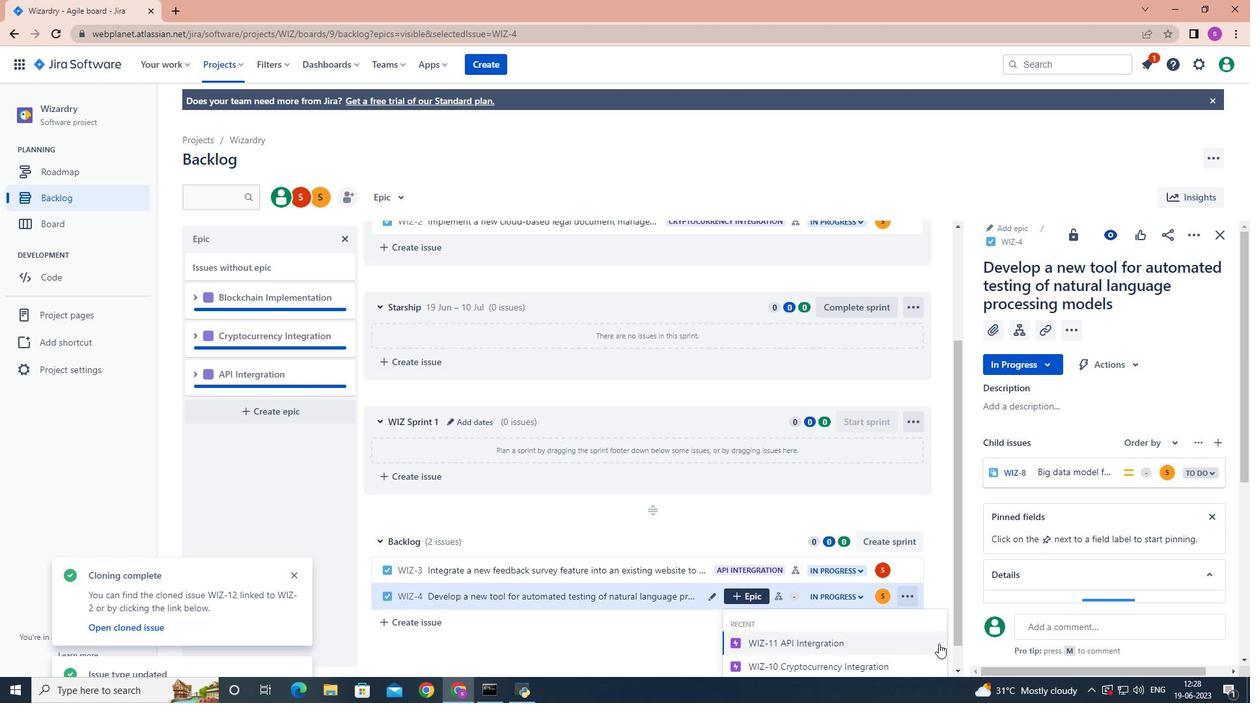 
Action: Mouse moved to (962, 649)
Screenshot: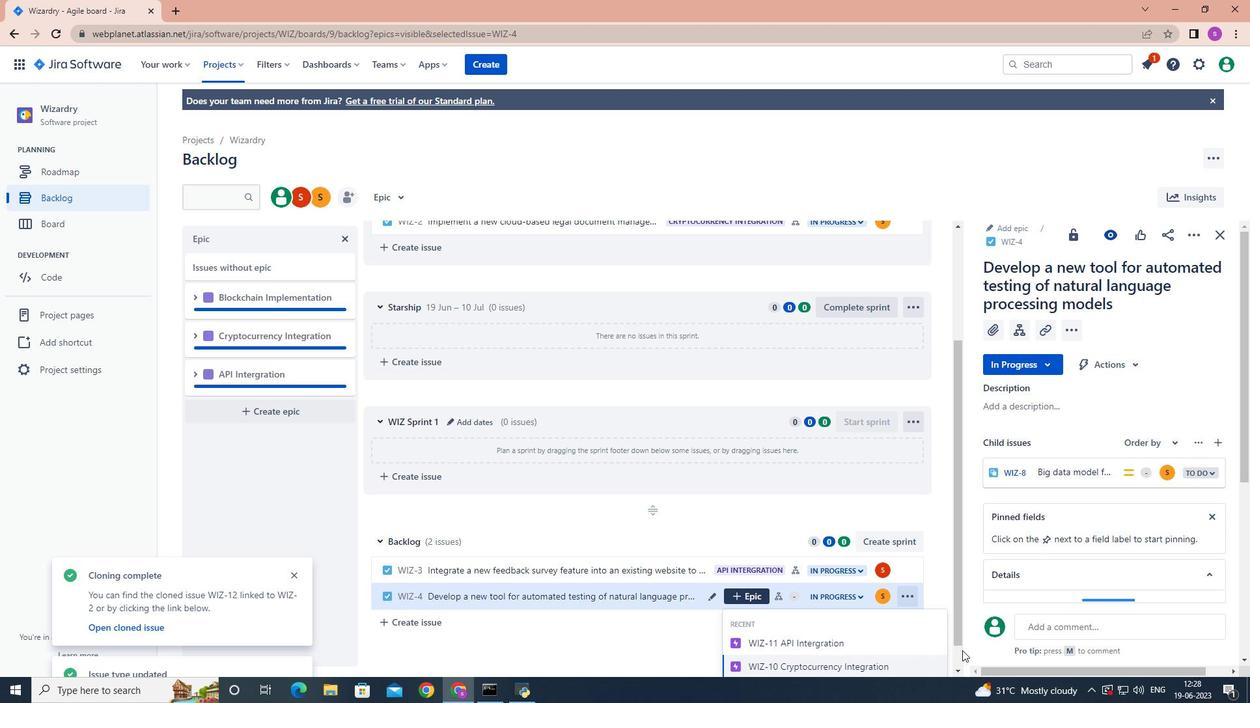 
Action: Mouse scrolled (962, 649) with delta (0, 0)
Screenshot: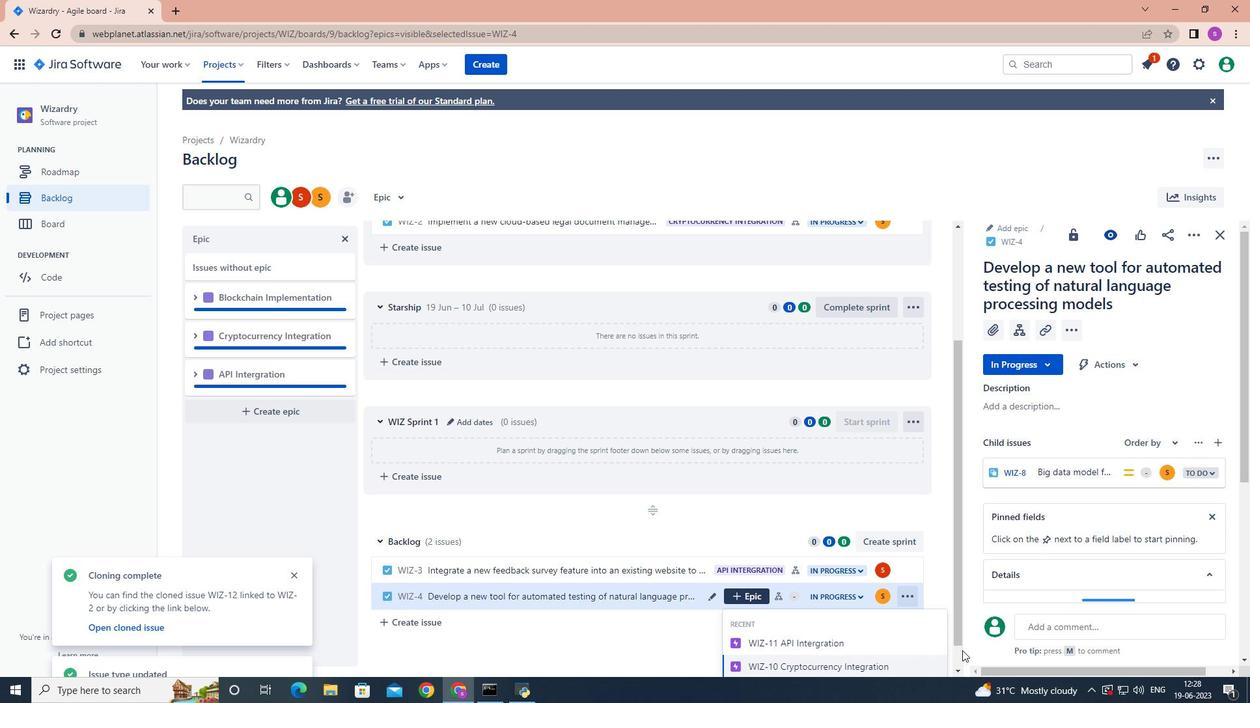 
Action: Mouse moved to (960, 649)
Screenshot: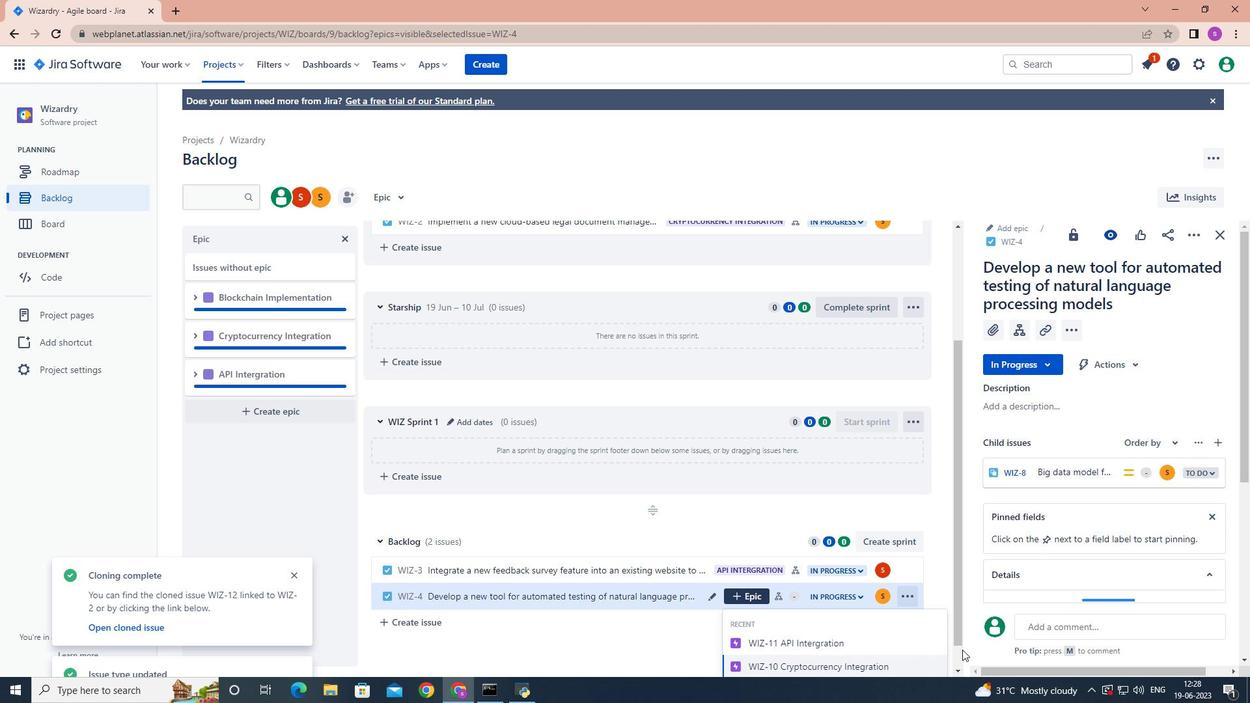 
Action: Mouse scrolled (960, 649) with delta (0, 0)
Screenshot: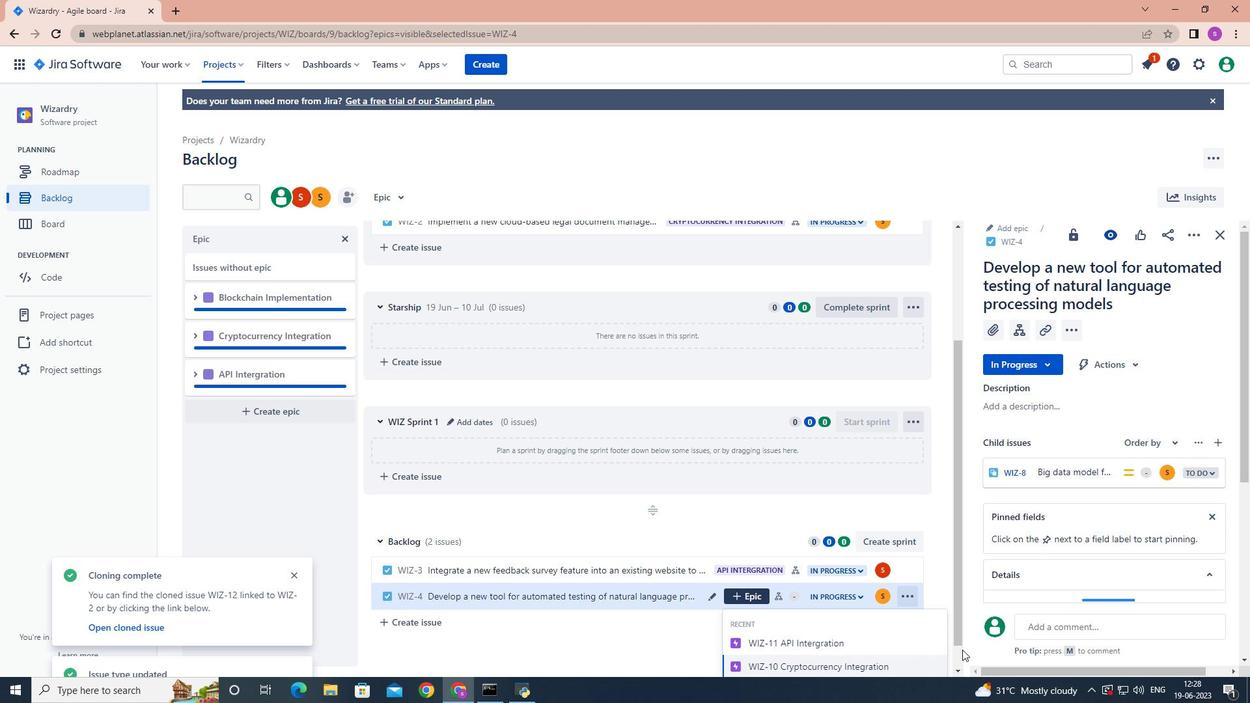 
Action: Mouse moved to (959, 649)
Screenshot: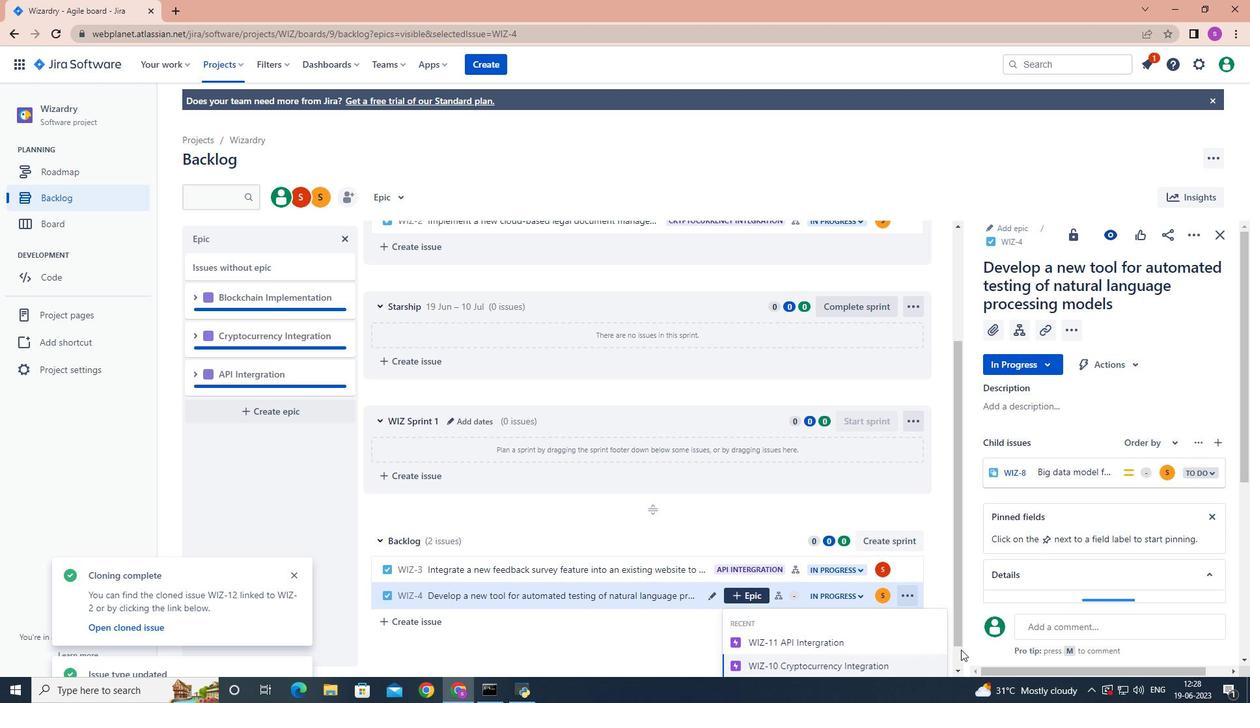 
Action: Mouse scrolled (959, 648) with delta (0, 0)
Screenshot: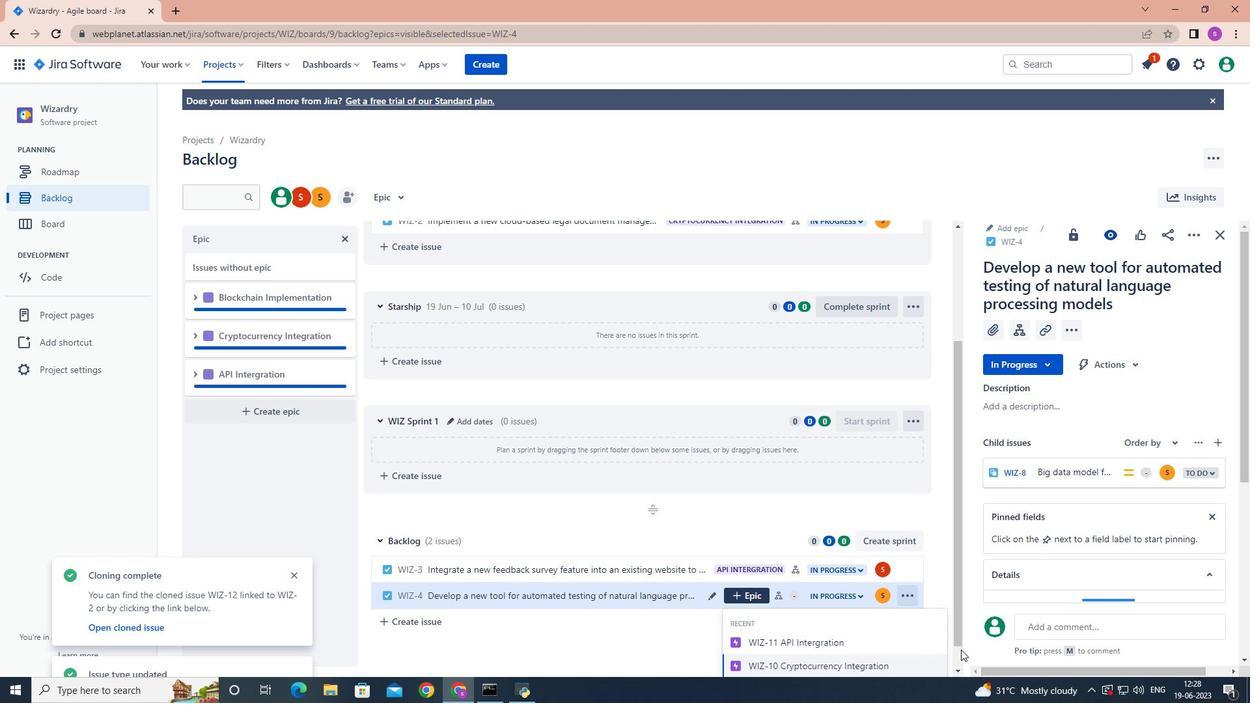 
Action: Mouse moved to (957, 649)
Screenshot: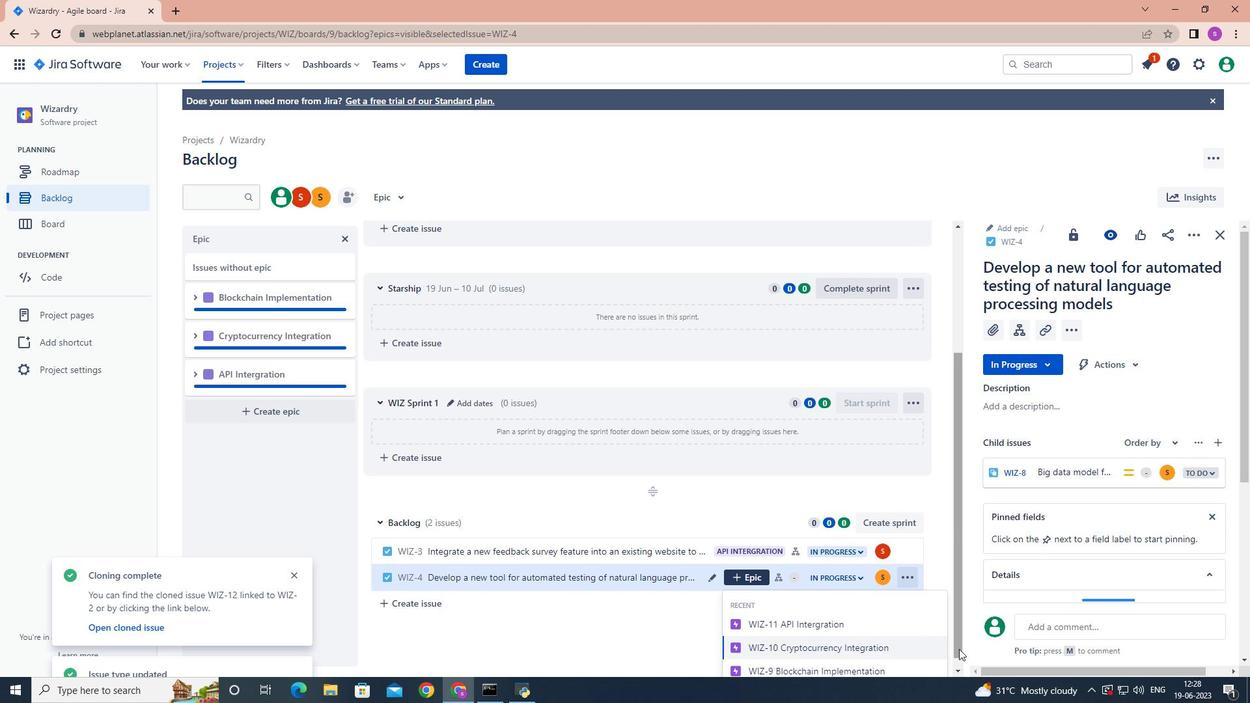 
Action: Mouse scrolled (957, 648) with delta (0, 0)
Screenshot: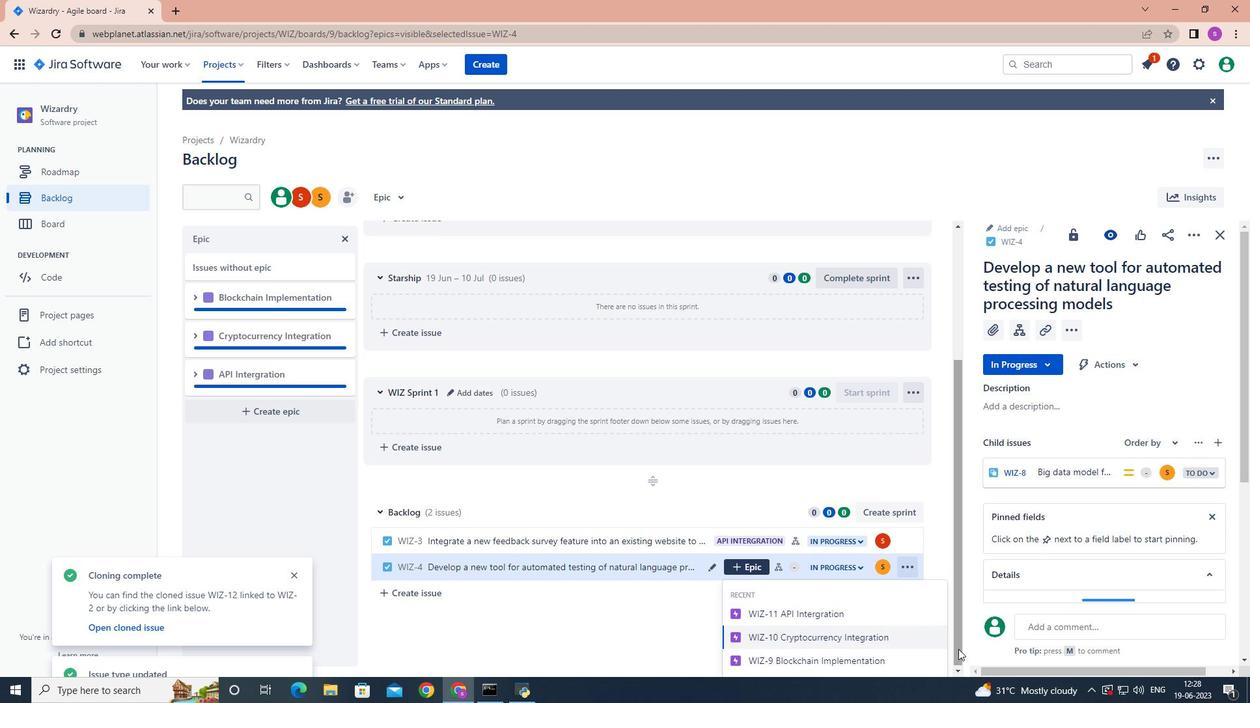 
Action: Mouse moved to (884, 659)
Screenshot: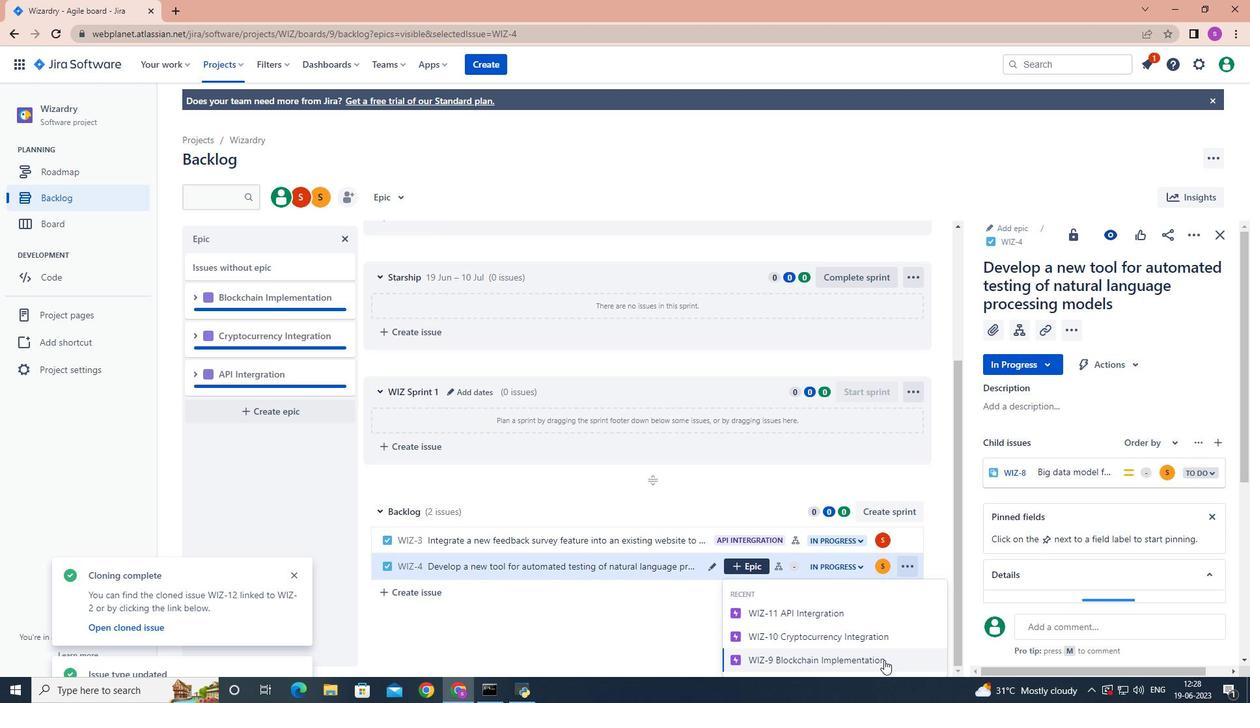 
Action: Mouse pressed left at (884, 659)
Screenshot: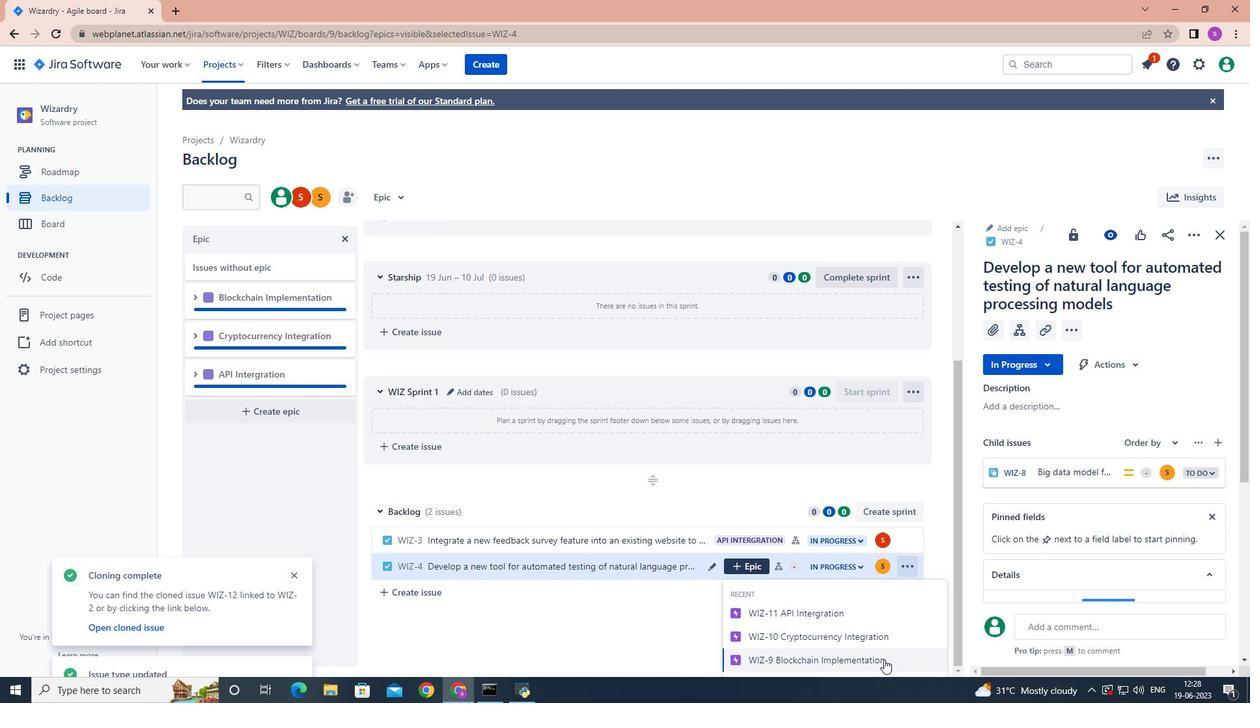 
Action: Mouse moved to (829, 641)
Screenshot: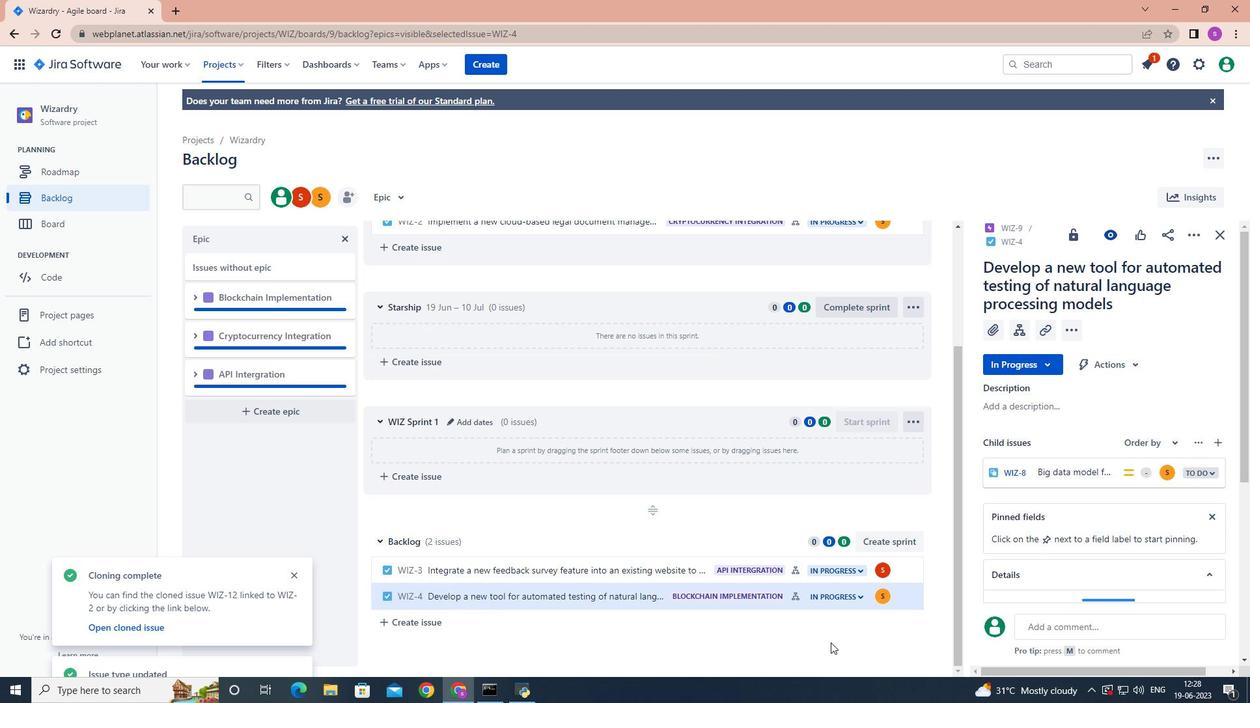 
